 Task: Search one way flight ticket for 3 adults in first from Anchorage: Ted Stevens Anchorage International Airport to Springfield: Abraham Lincoln Capital Airport on 5-2-2023. Choice of flights is Royal air maroc. Number of bags: 11 checked bags. Price is upto 72000. Outbound departure time preference is 15:30.
Action: Mouse moved to (315, 432)
Screenshot: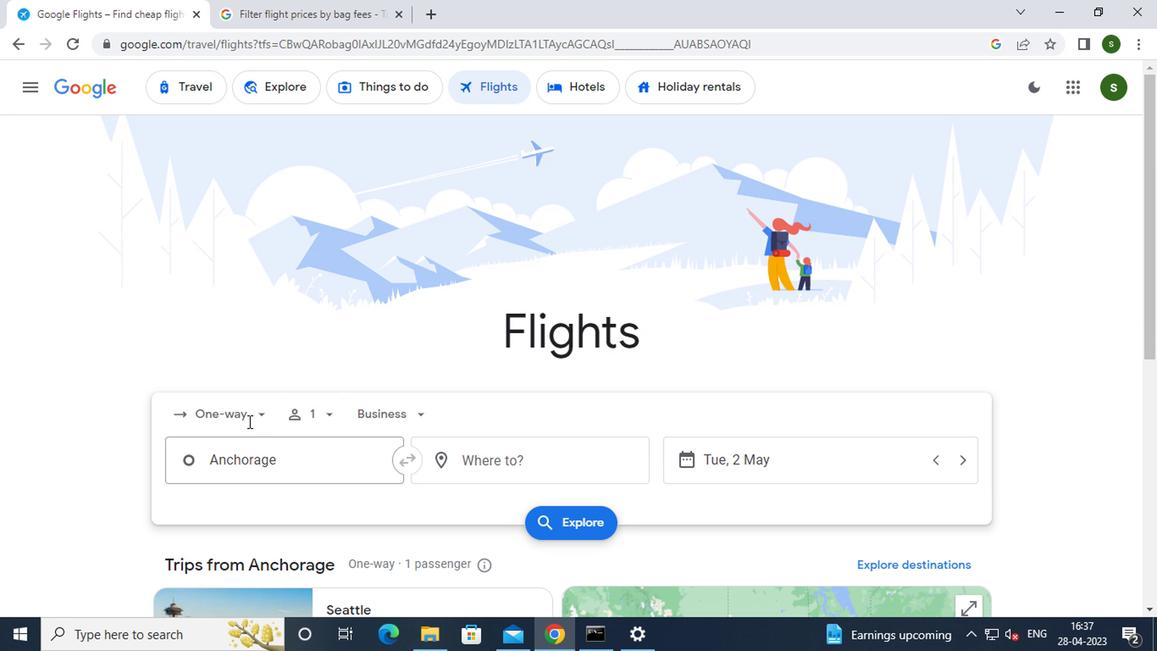 
Action: Mouse pressed left at (315, 432)
Screenshot: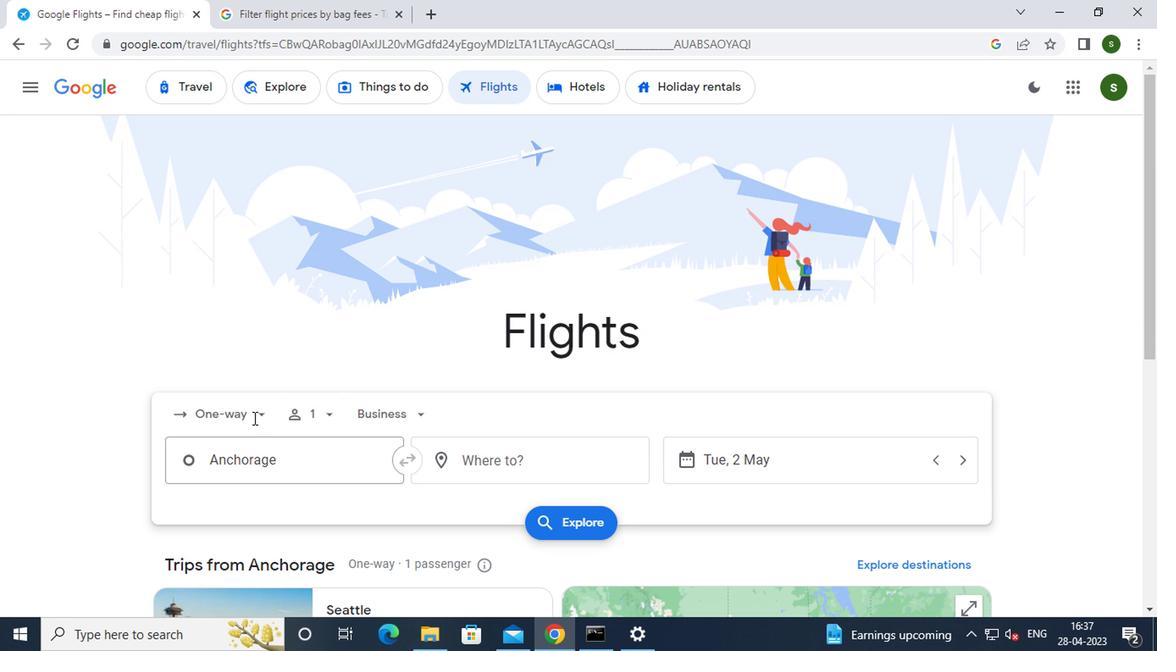 
Action: Mouse moved to (313, 485)
Screenshot: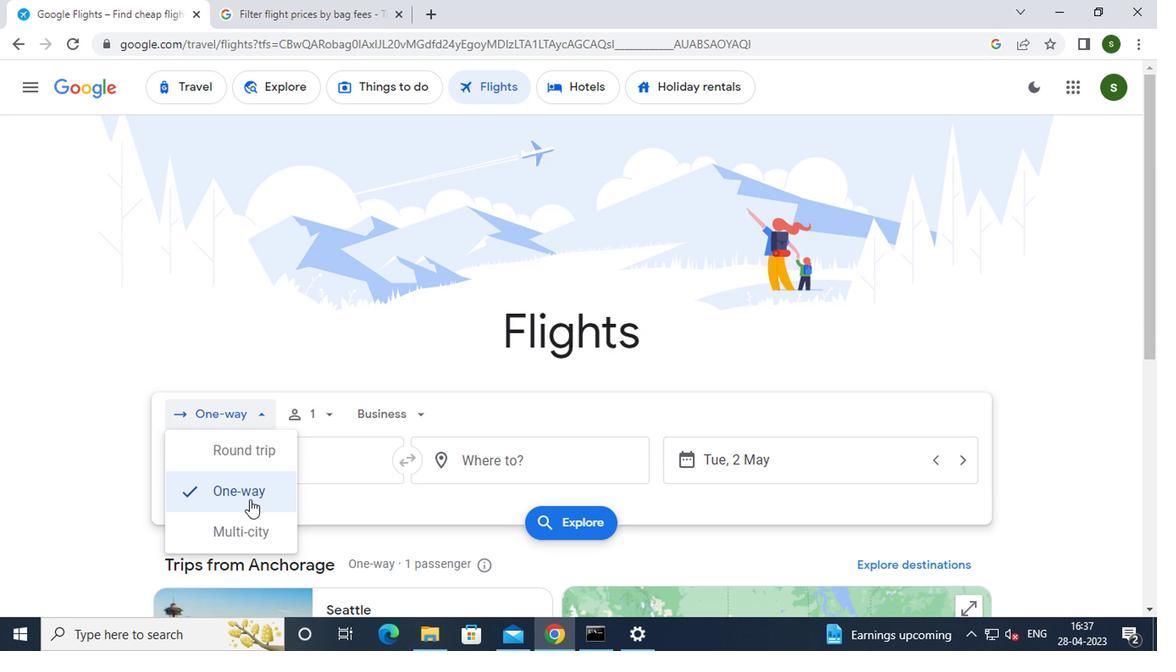 
Action: Mouse pressed left at (313, 485)
Screenshot: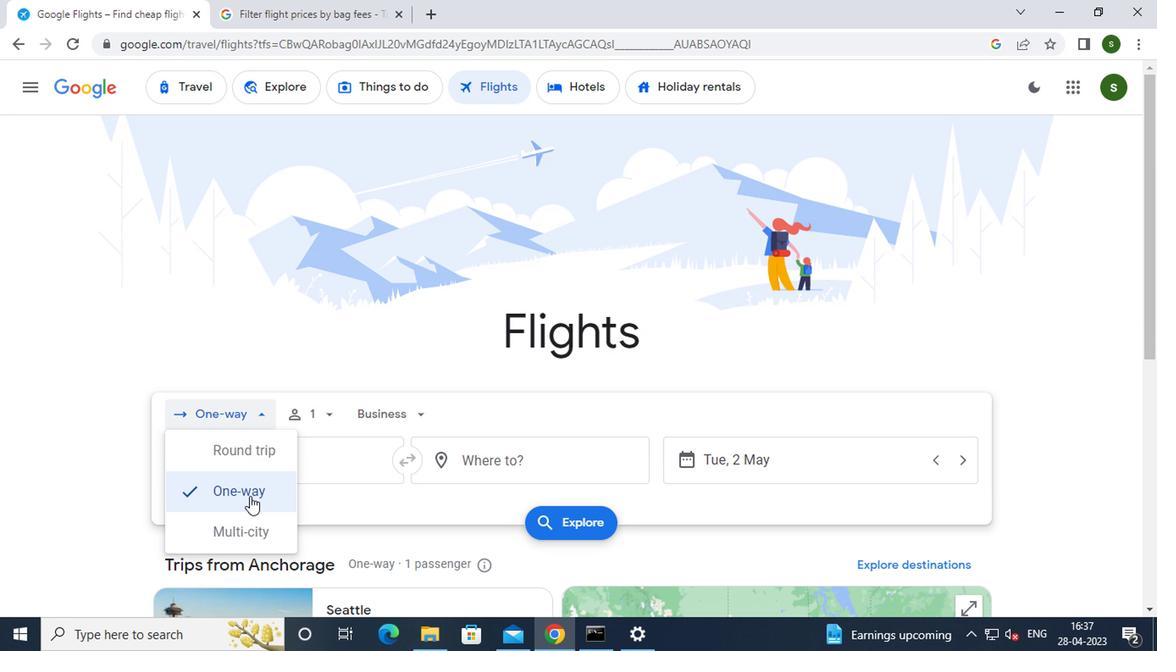 
Action: Mouse moved to (365, 431)
Screenshot: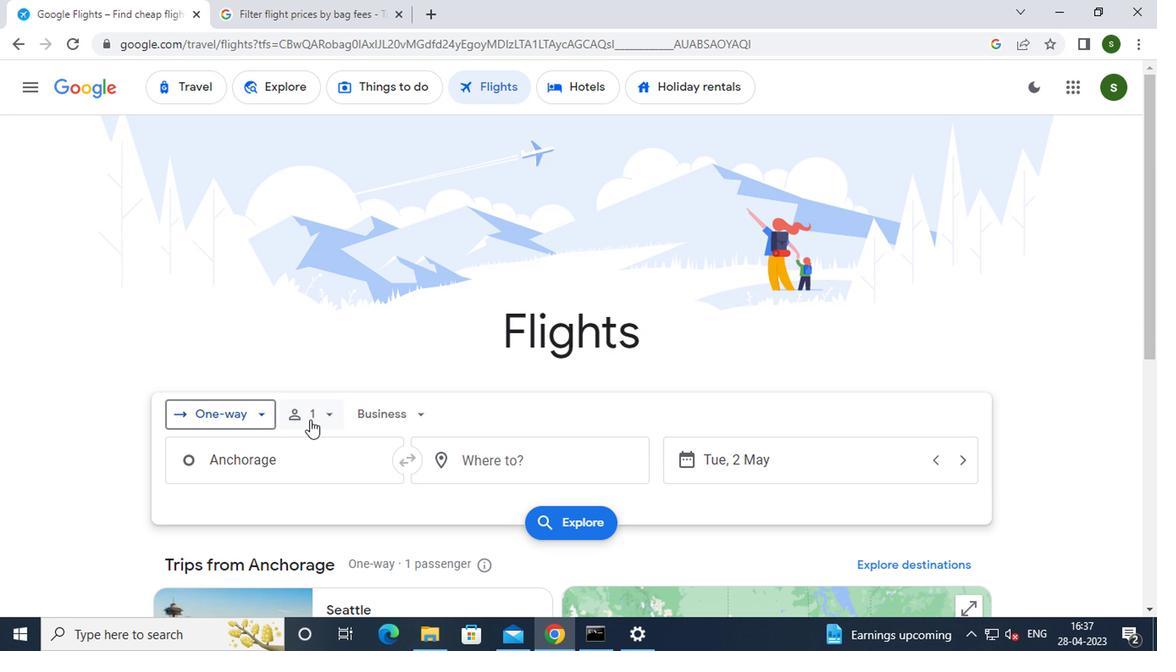 
Action: Mouse pressed left at (365, 431)
Screenshot: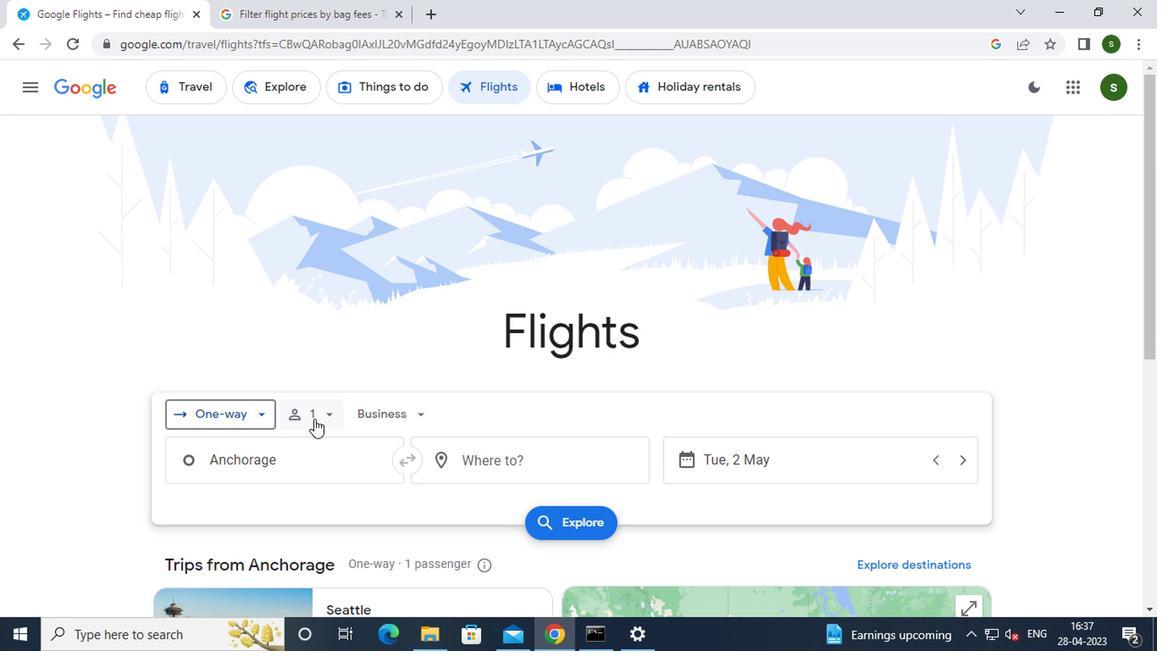 
Action: Mouse moved to (456, 456)
Screenshot: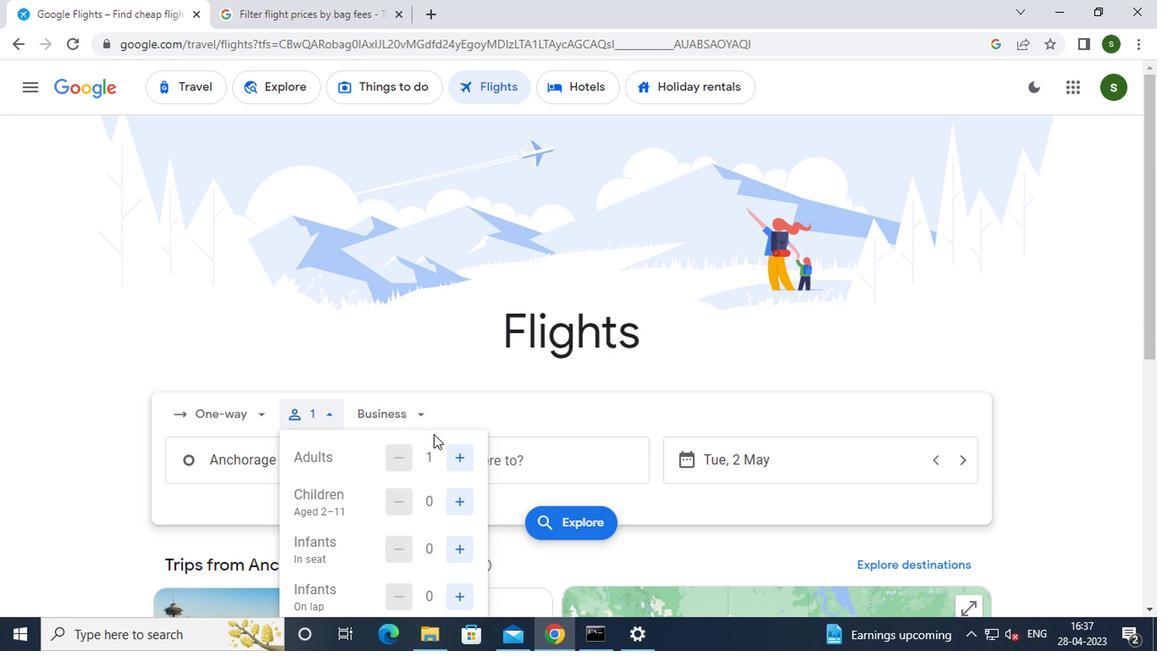 
Action: Mouse pressed left at (456, 456)
Screenshot: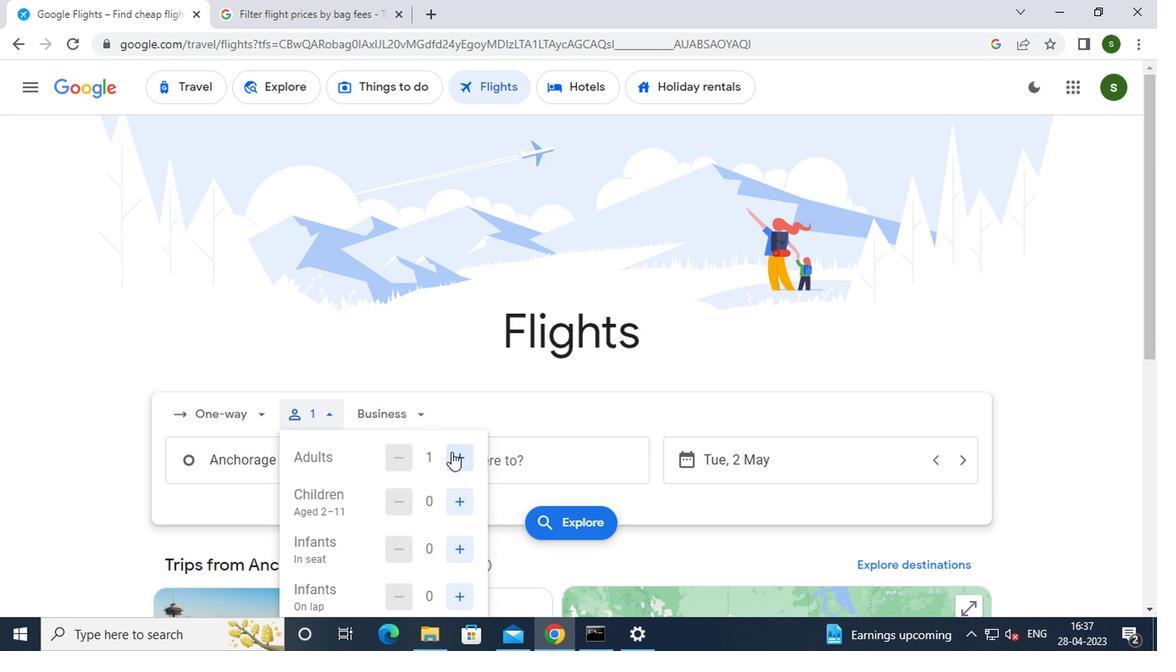 
Action: Mouse moved to (458, 455)
Screenshot: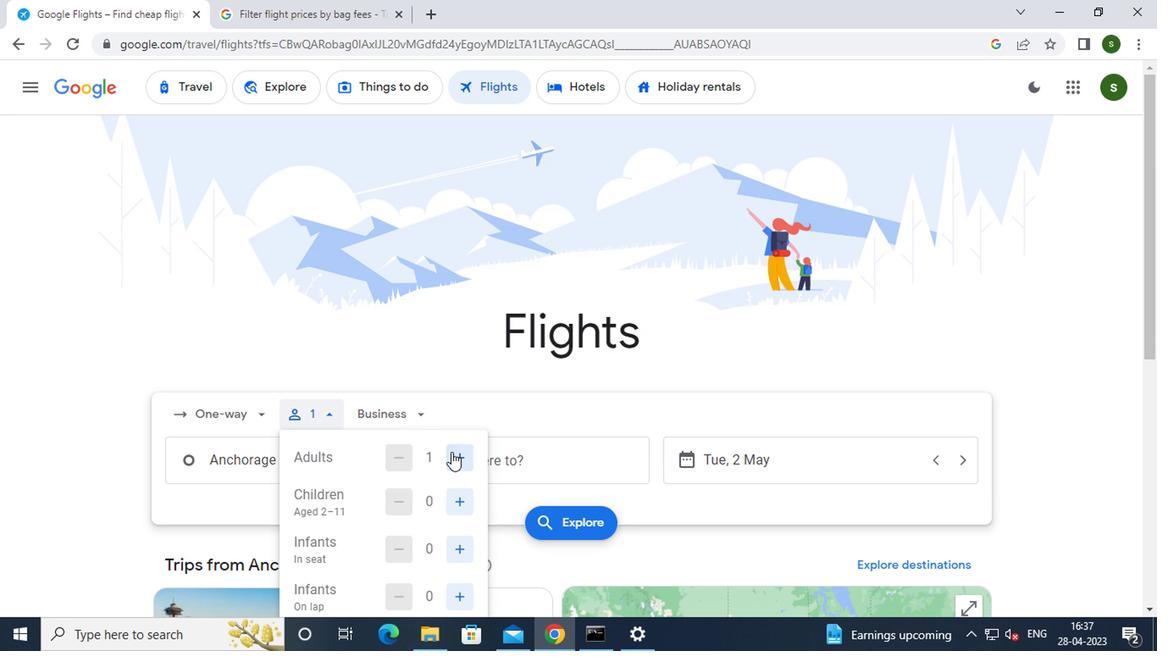 
Action: Mouse pressed left at (458, 455)
Screenshot: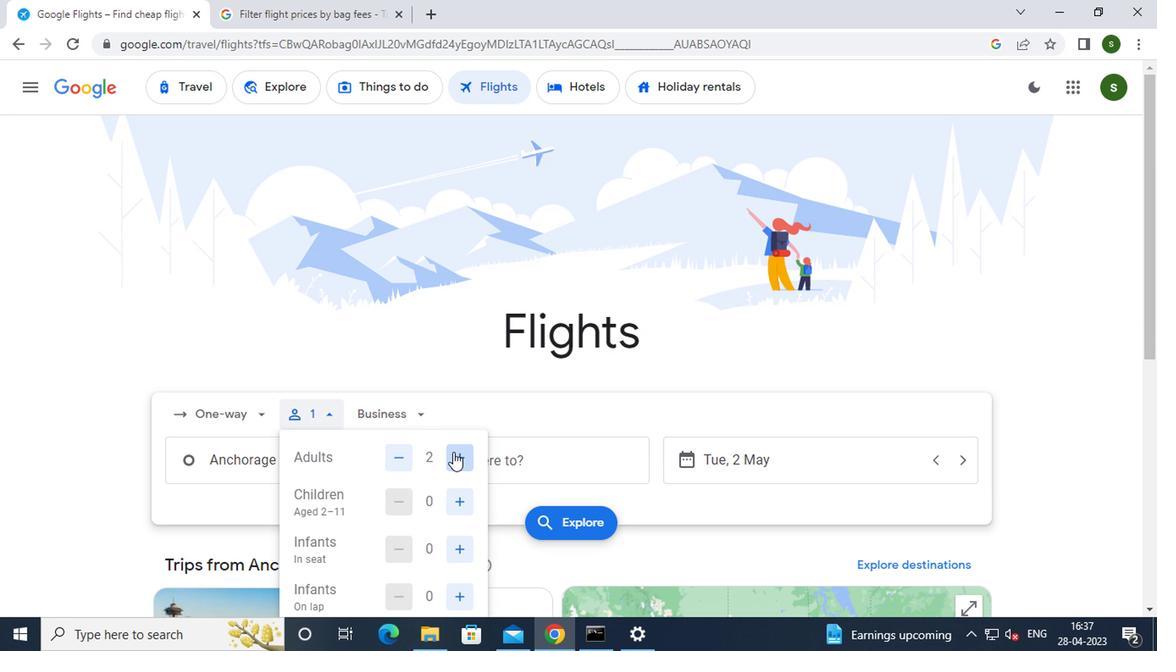 
Action: Mouse moved to (424, 426)
Screenshot: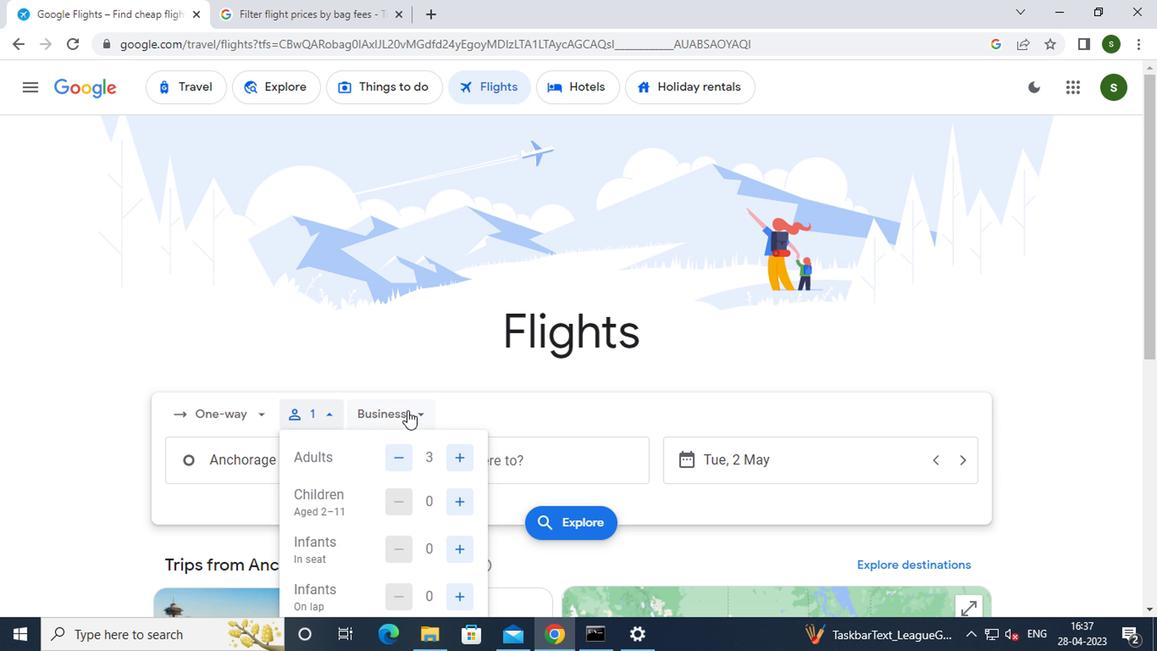 
Action: Mouse pressed left at (424, 426)
Screenshot: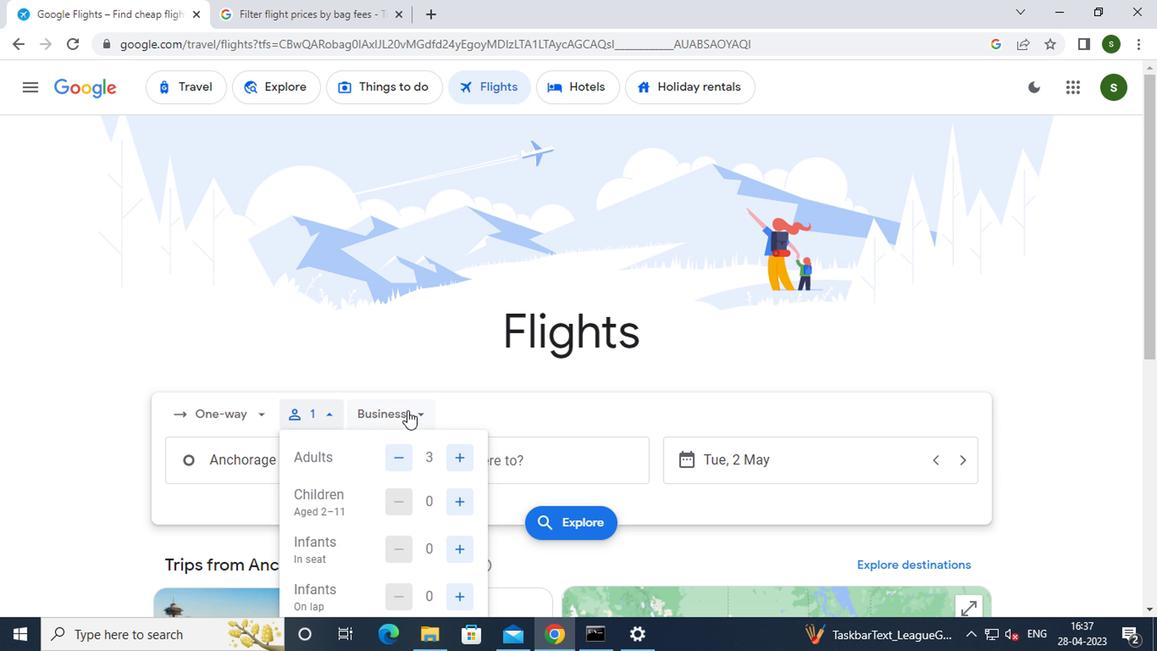 
Action: Mouse moved to (430, 534)
Screenshot: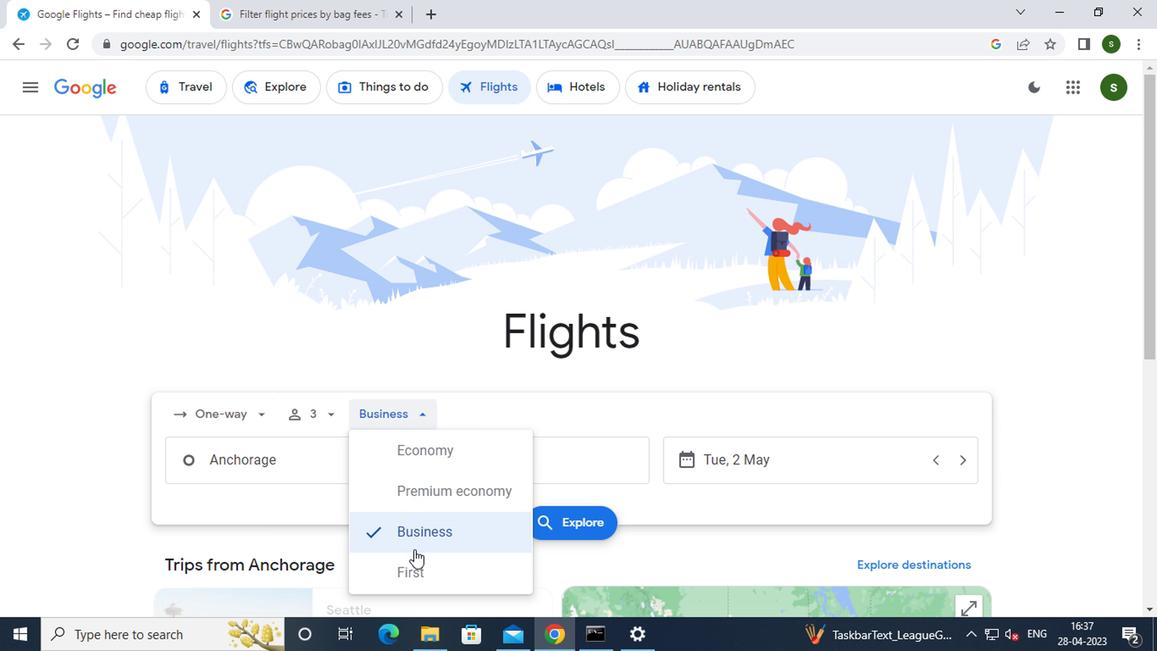 
Action: Mouse pressed left at (430, 534)
Screenshot: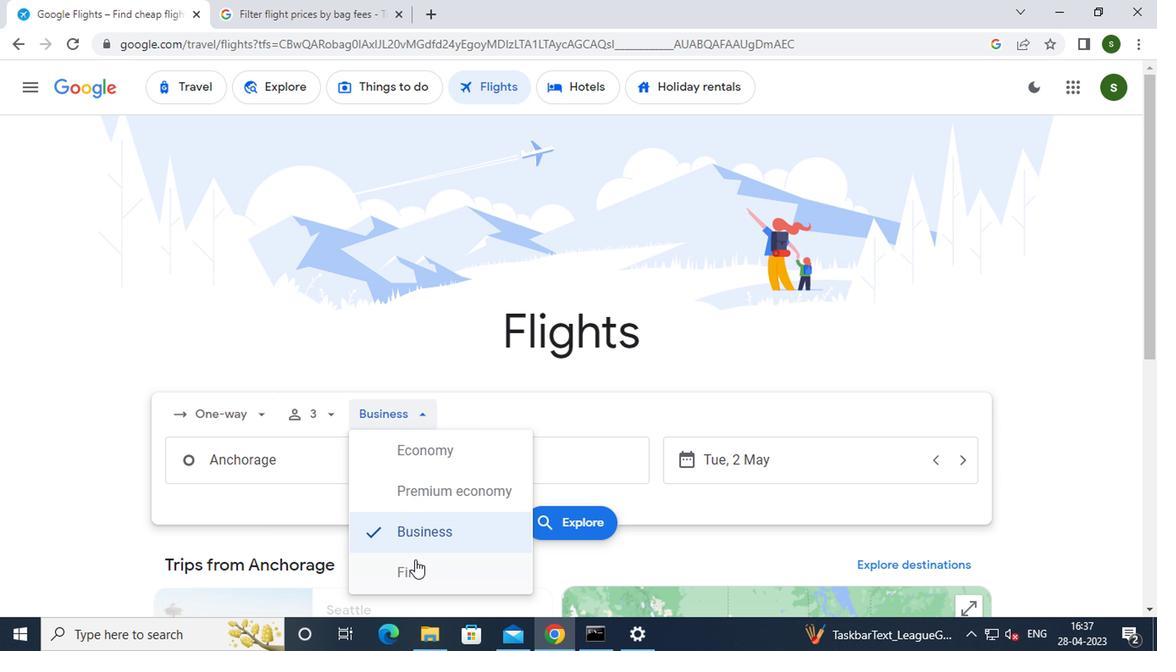 
Action: Mouse moved to (379, 470)
Screenshot: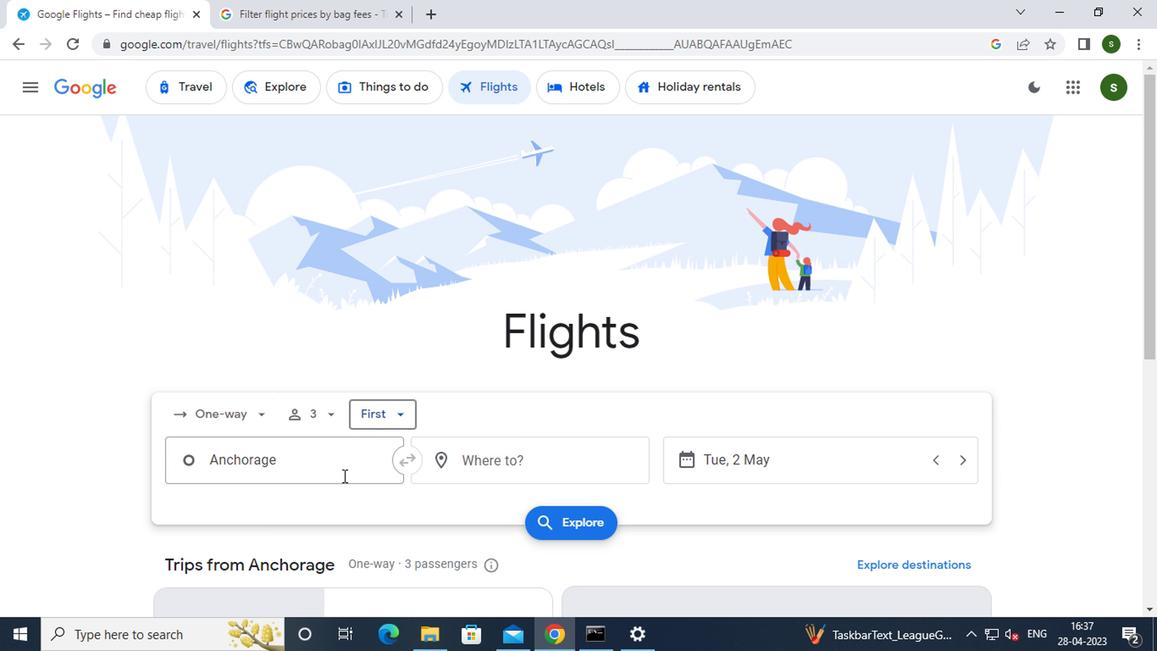 
Action: Mouse pressed left at (379, 470)
Screenshot: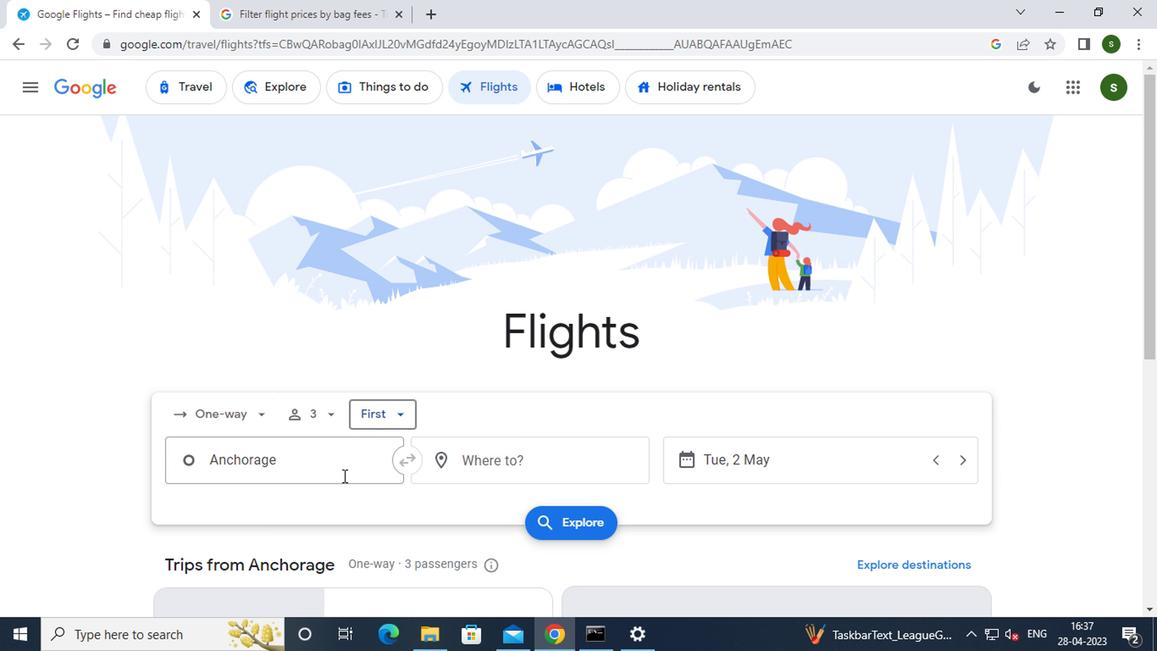 
Action: Mouse moved to (379, 468)
Screenshot: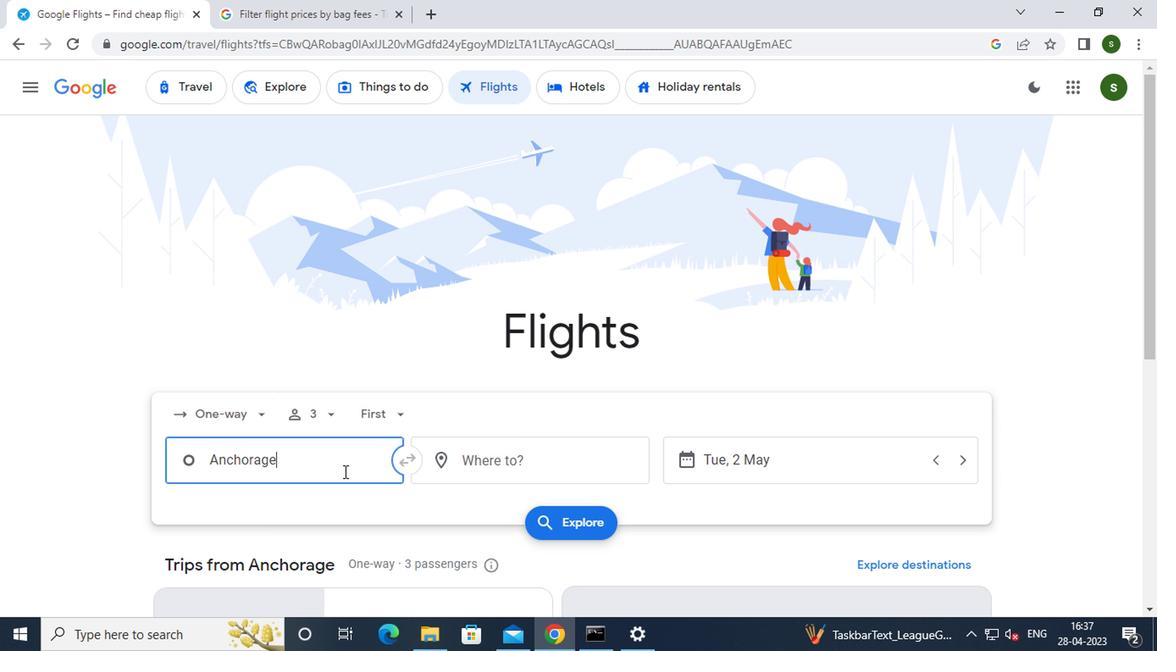 
Action: Key pressed a<Key.caps_lock>nchorage<Key.enter>
Screenshot: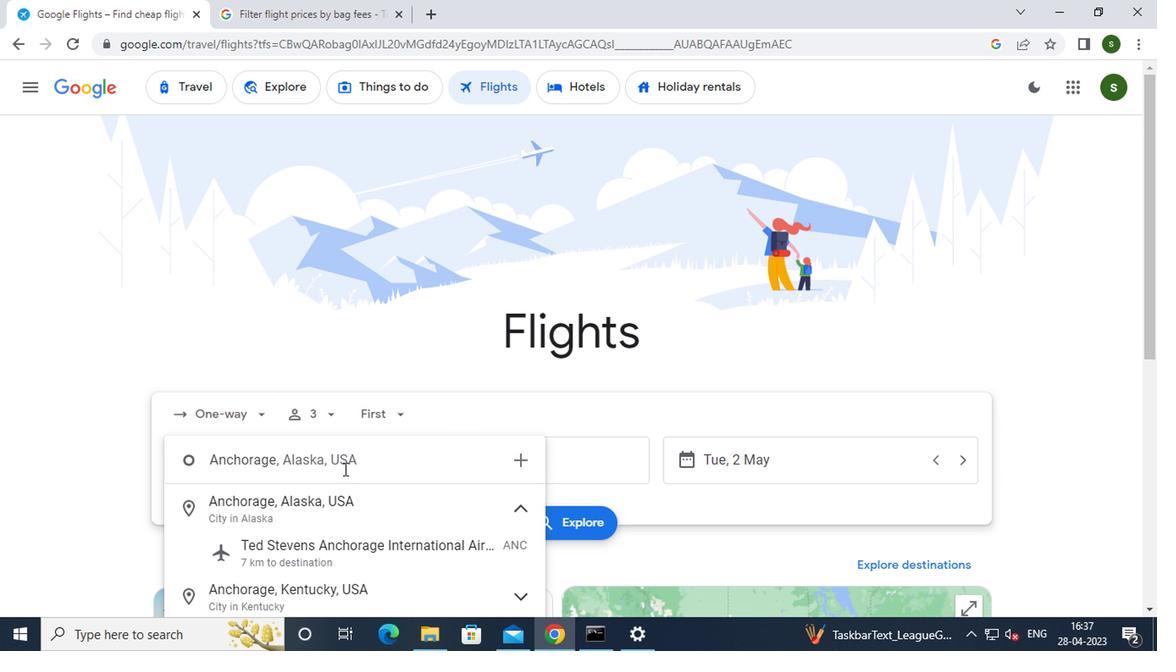 
Action: Mouse moved to (379, 467)
Screenshot: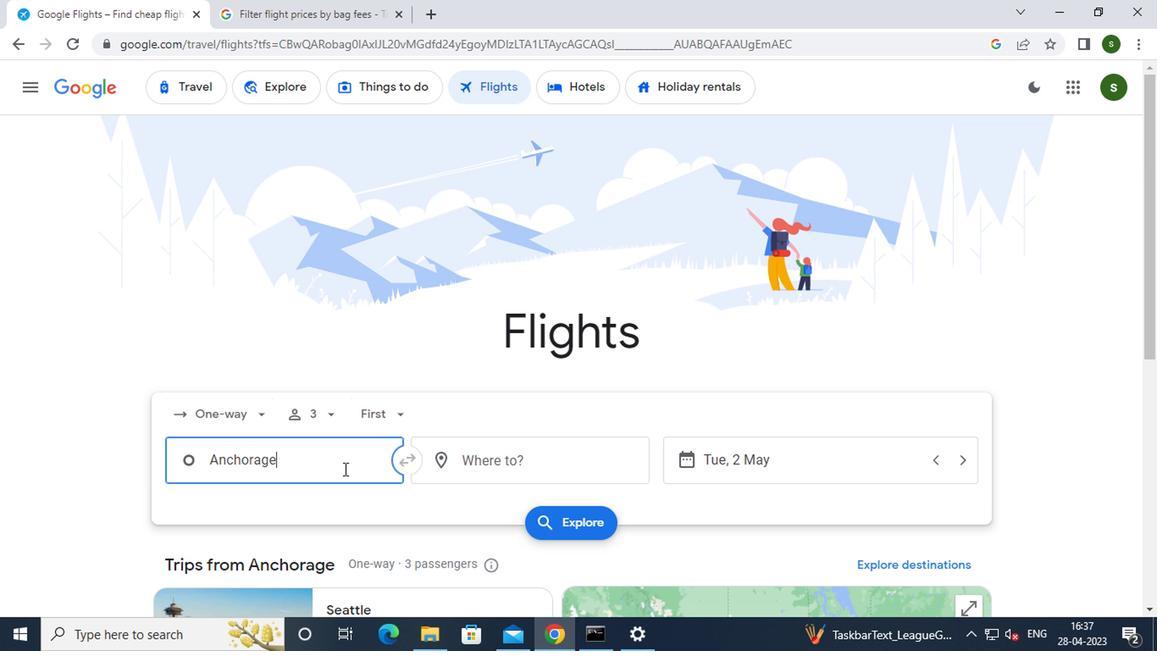 
Action: Mouse pressed left at (379, 467)
Screenshot: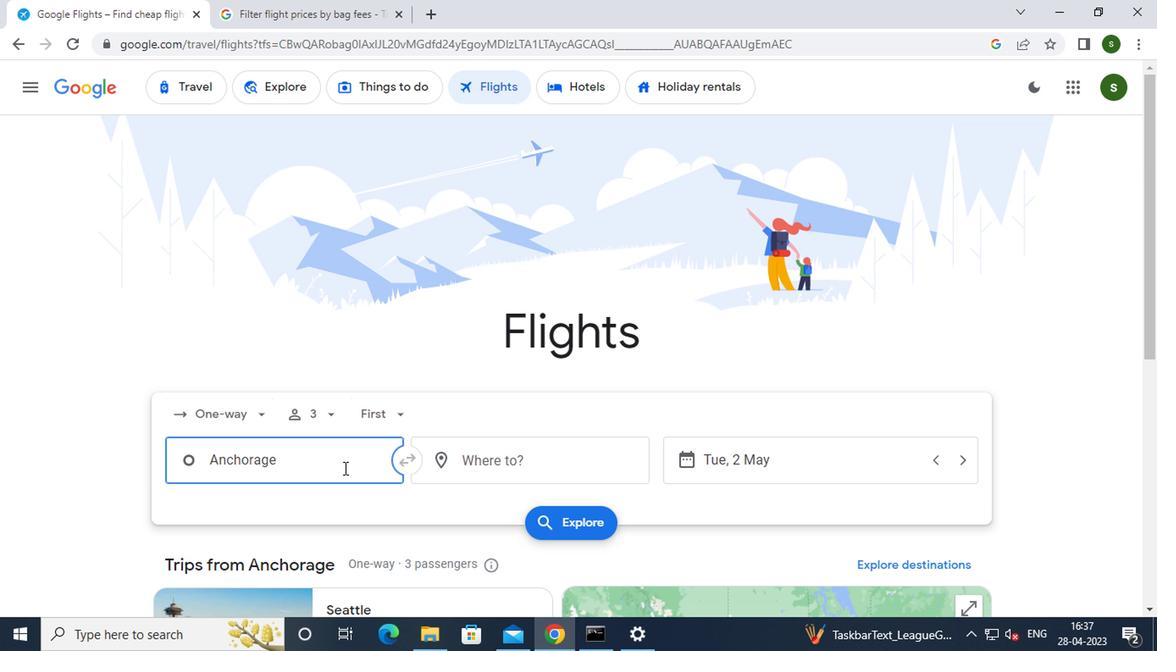 
Action: Mouse moved to (377, 526)
Screenshot: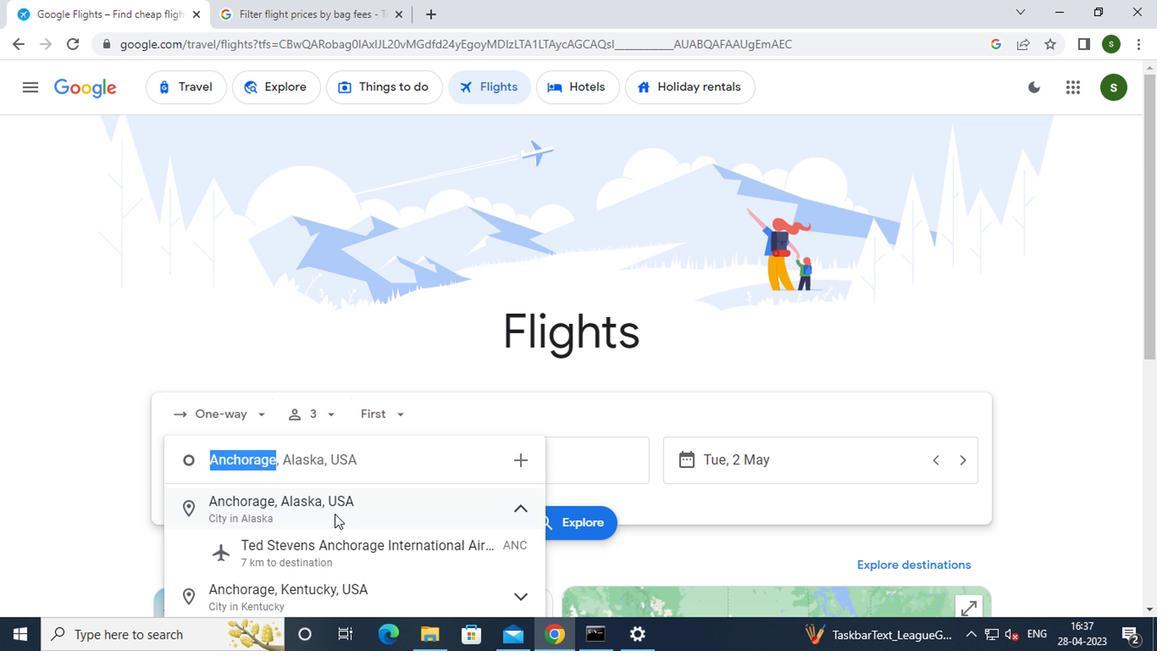 
Action: Mouse pressed left at (377, 526)
Screenshot: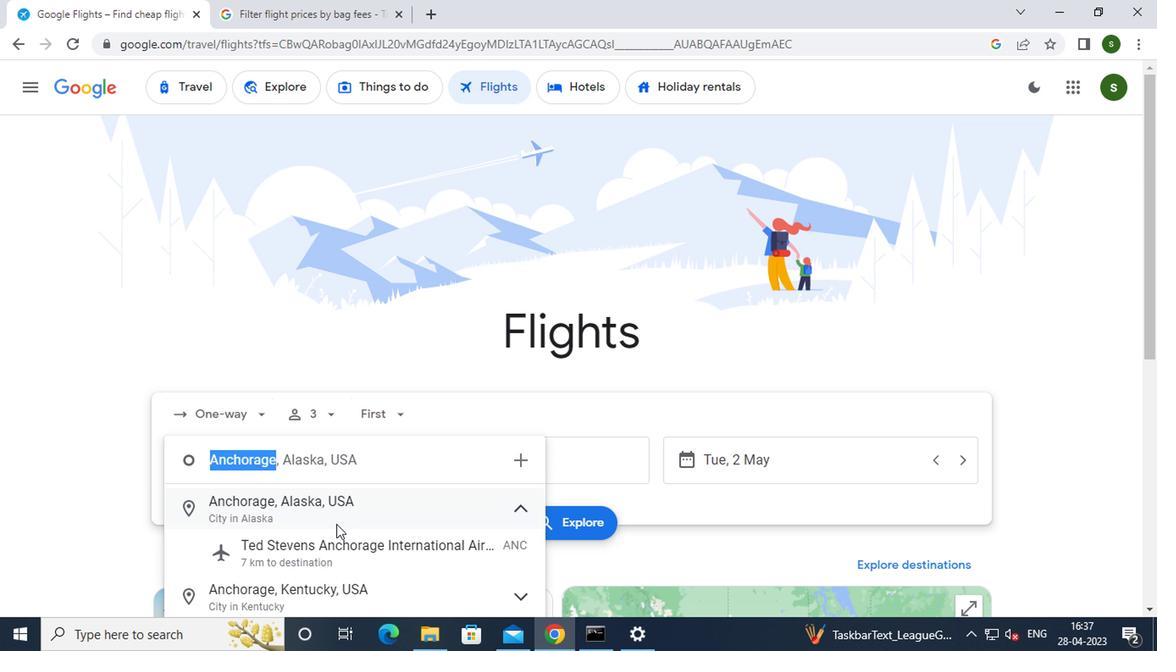 
Action: Mouse moved to (507, 464)
Screenshot: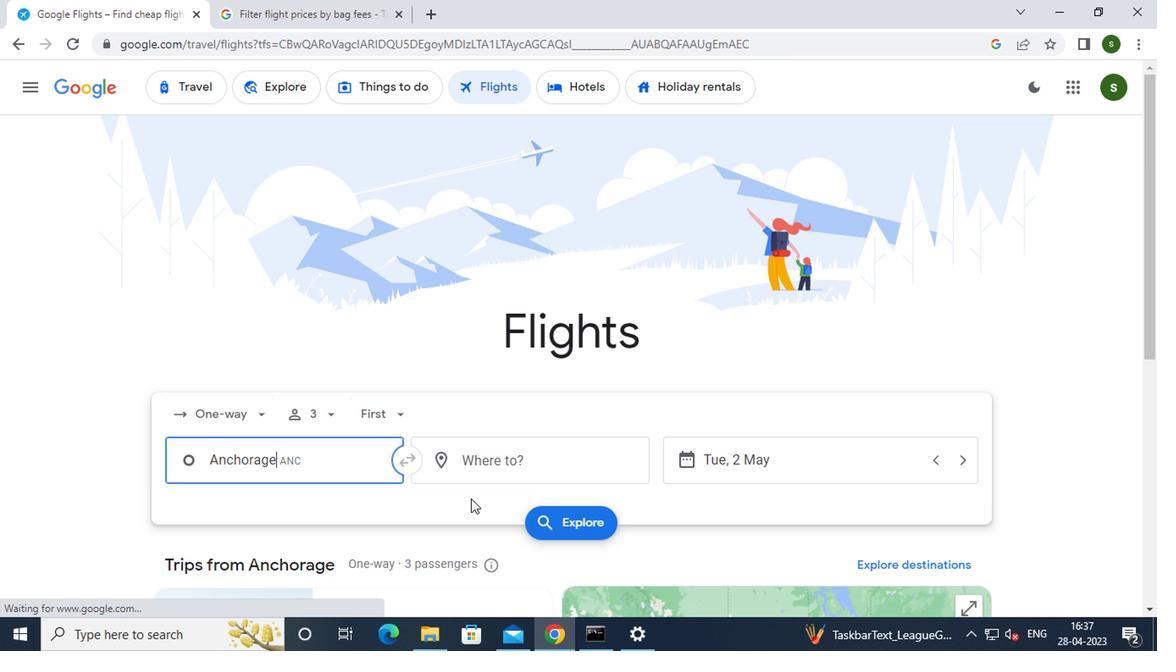 
Action: Mouse pressed left at (507, 464)
Screenshot: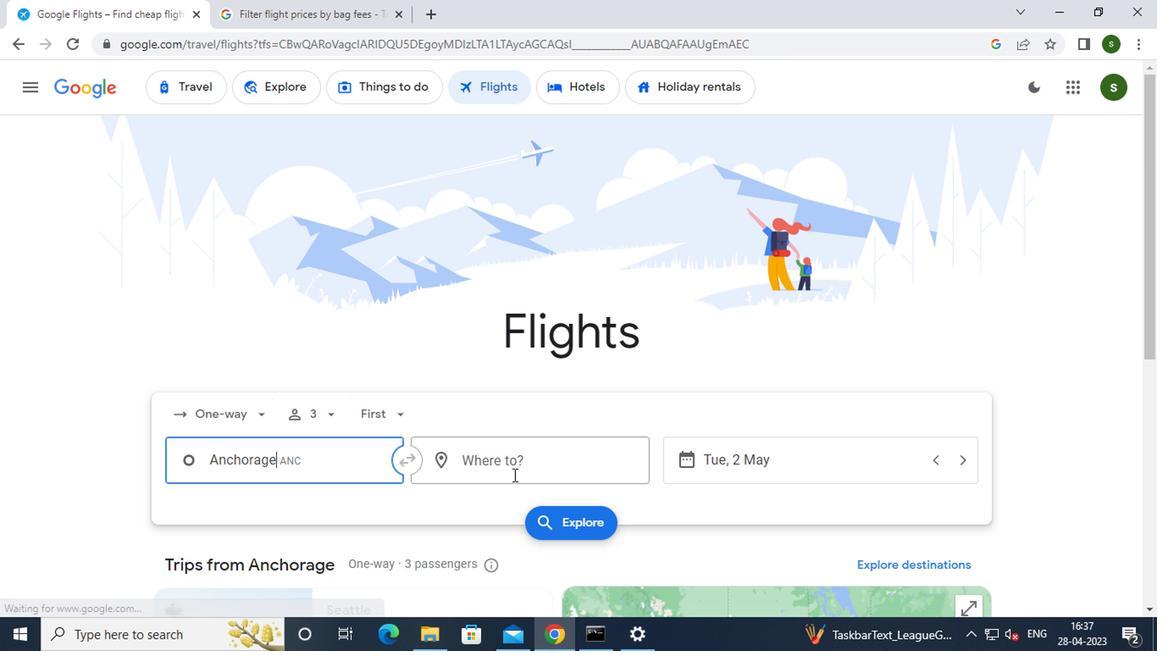 
Action: Key pressed <Key.caps_lock>s<Key.caps_lock>pringfield
Screenshot: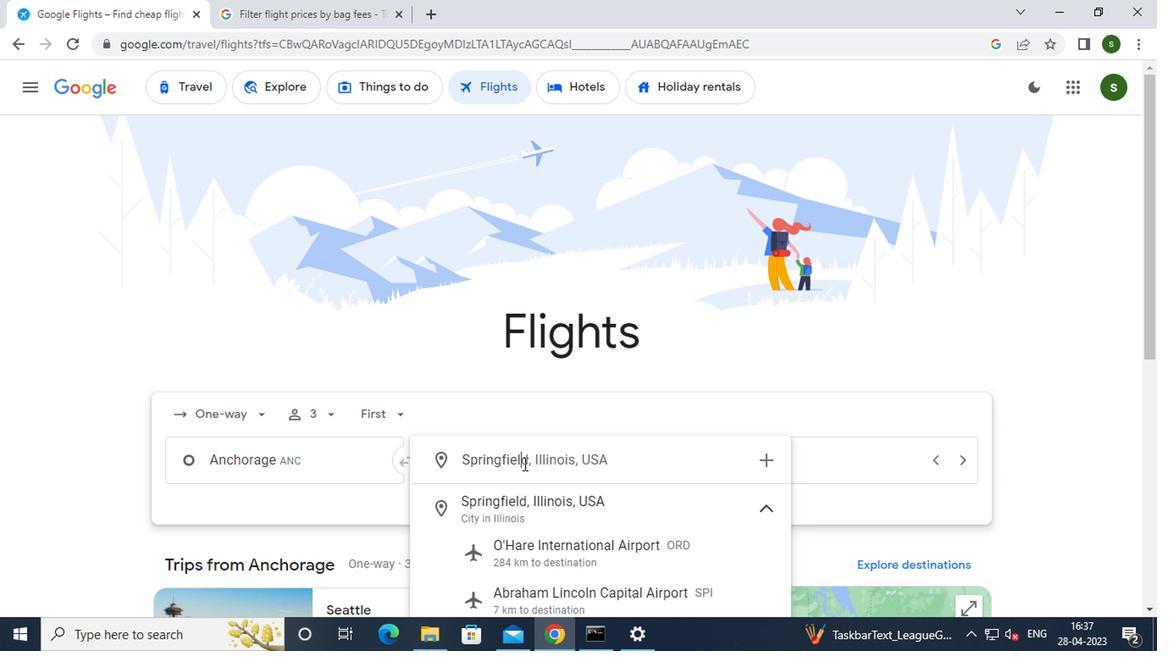 
Action: Mouse moved to (531, 555)
Screenshot: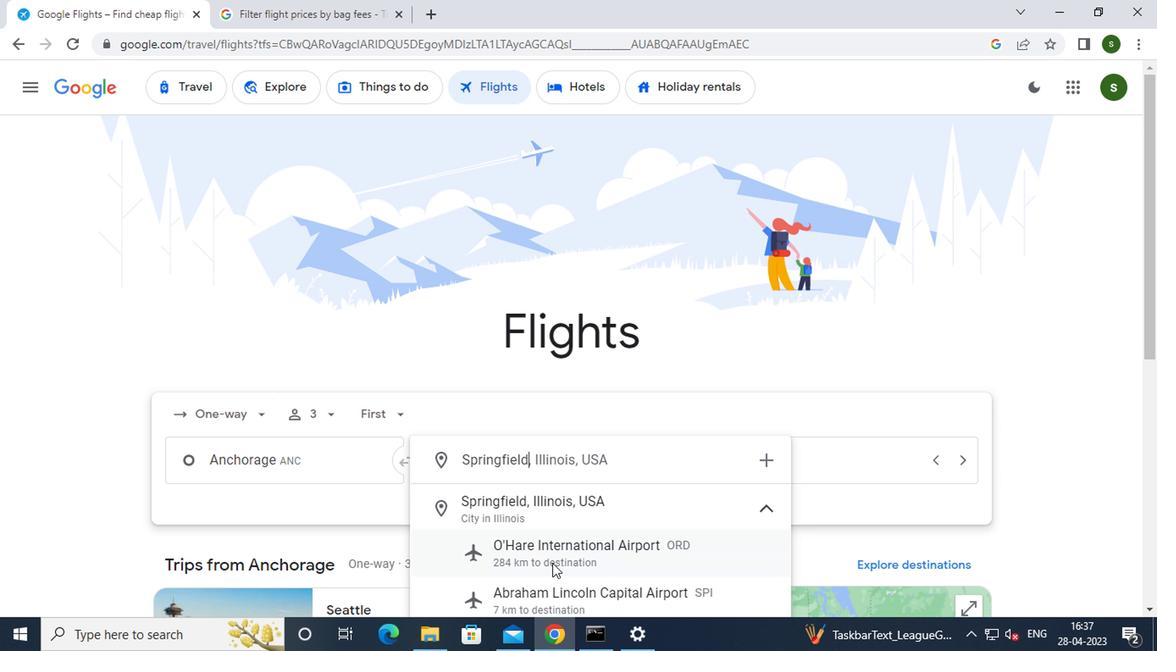 
Action: Mouse pressed left at (531, 555)
Screenshot: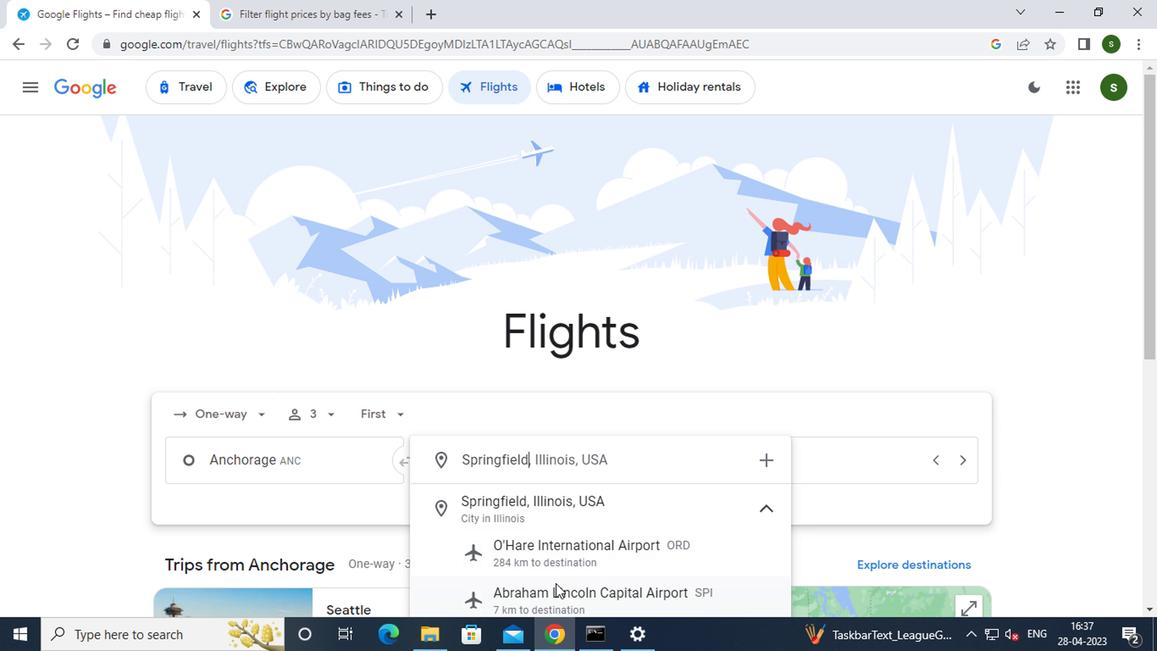 
Action: Mouse moved to (704, 456)
Screenshot: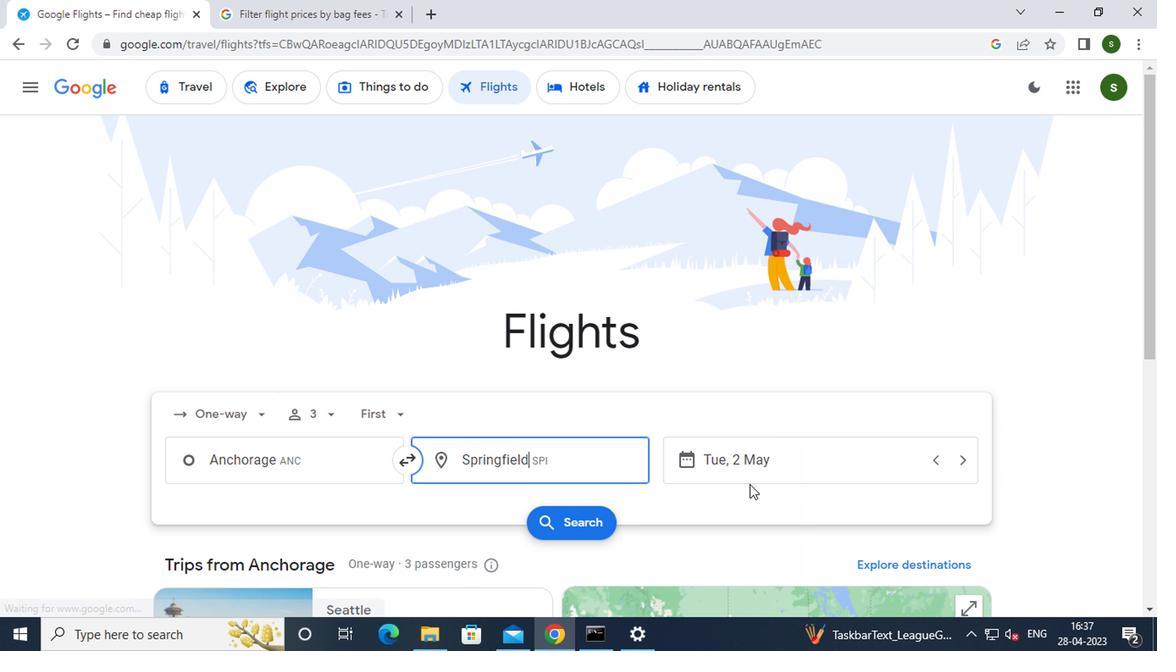 
Action: Mouse pressed left at (704, 456)
Screenshot: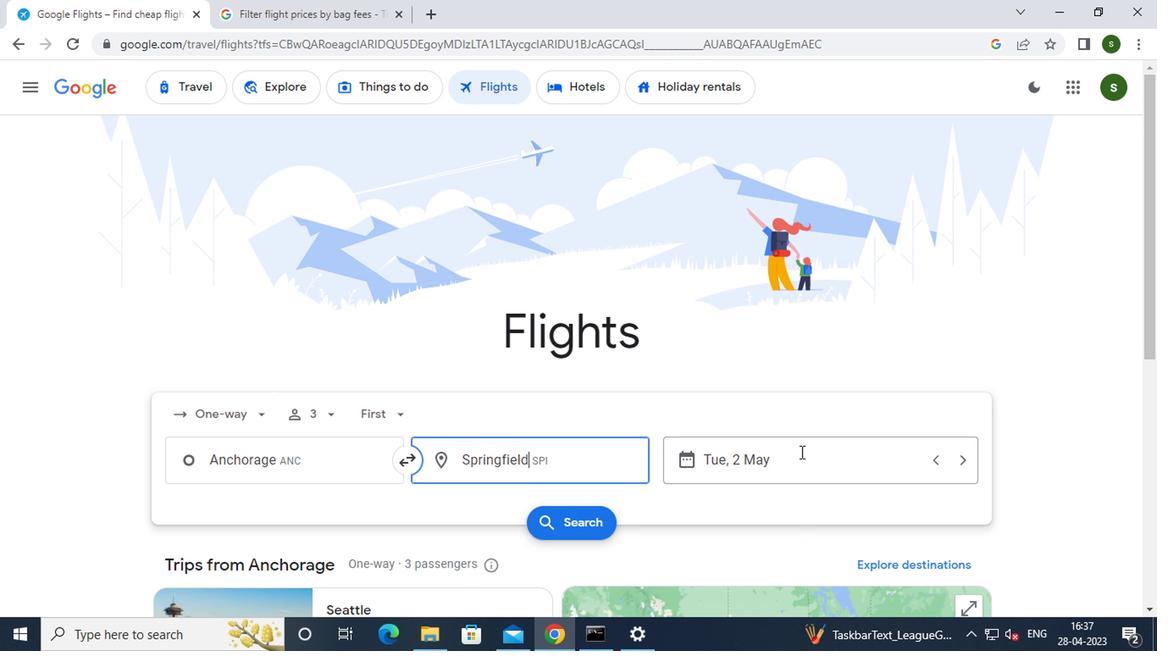 
Action: Mouse moved to (697, 356)
Screenshot: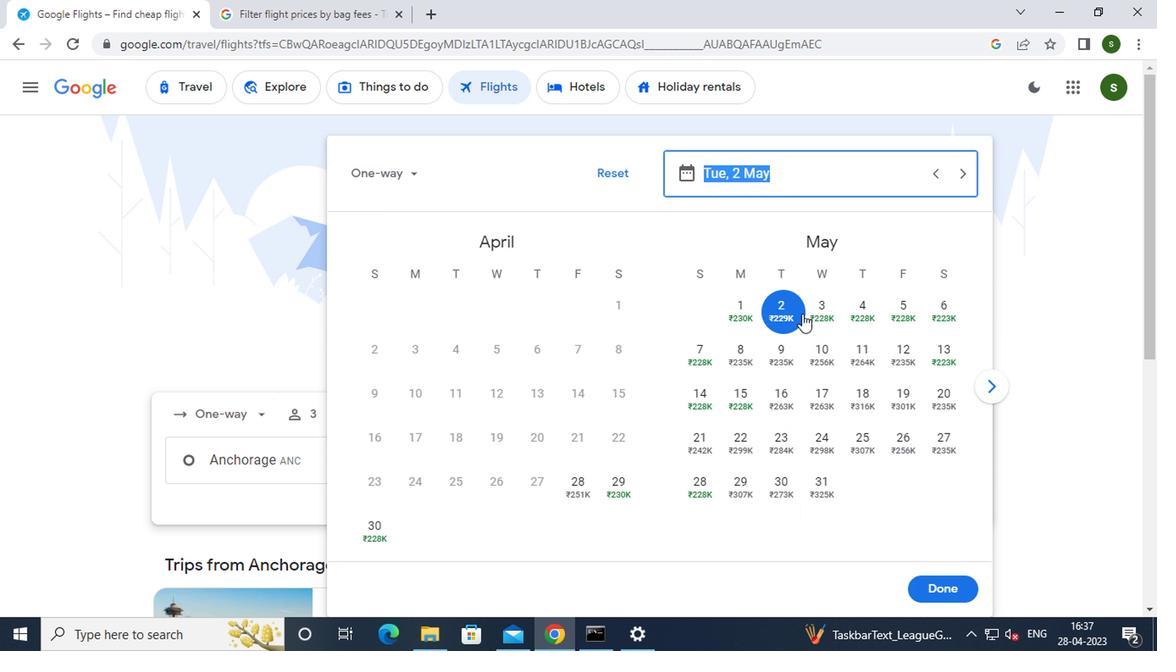 
Action: Mouse pressed left at (697, 356)
Screenshot: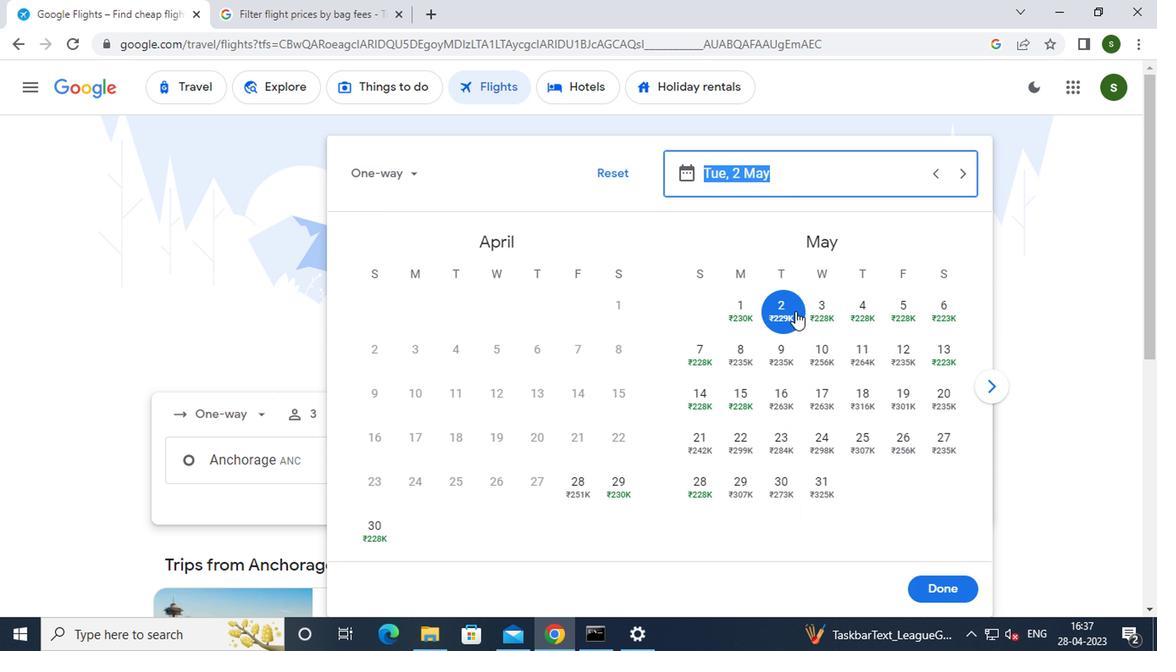 
Action: Mouse moved to (812, 558)
Screenshot: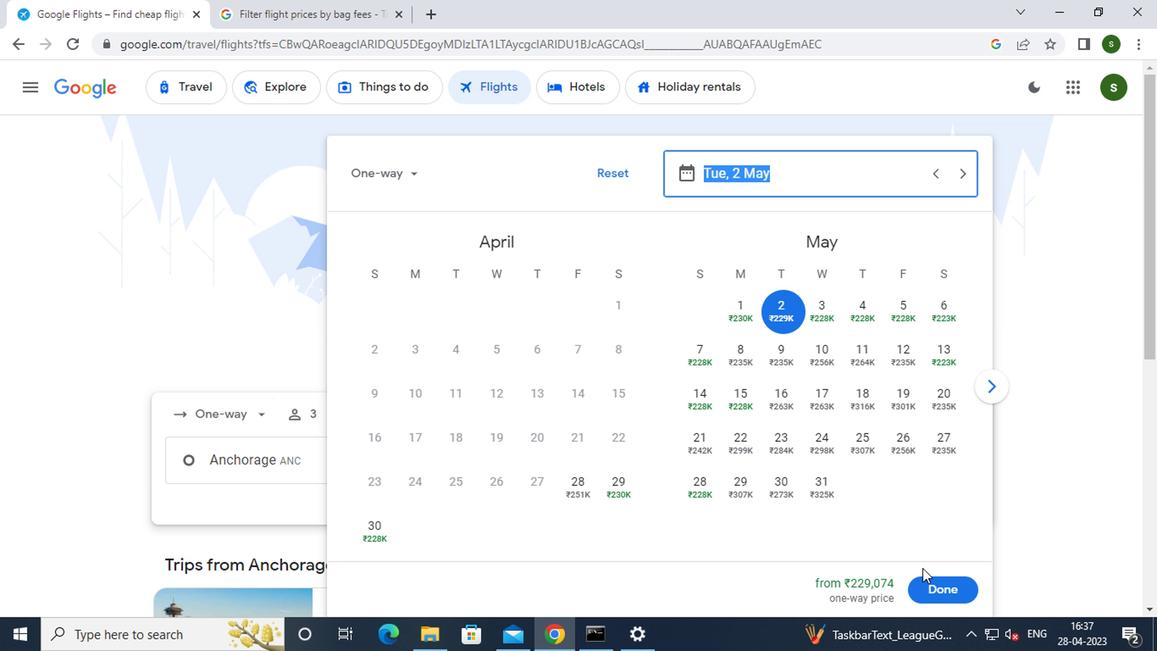 
Action: Mouse pressed left at (812, 558)
Screenshot: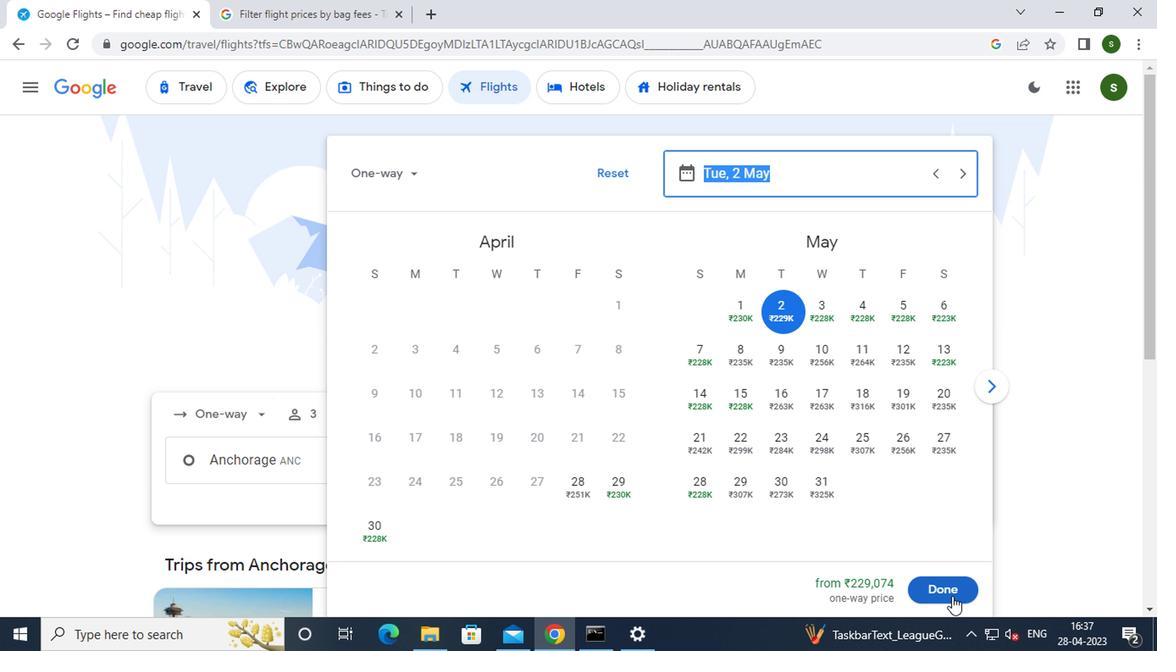 
Action: Mouse moved to (548, 511)
Screenshot: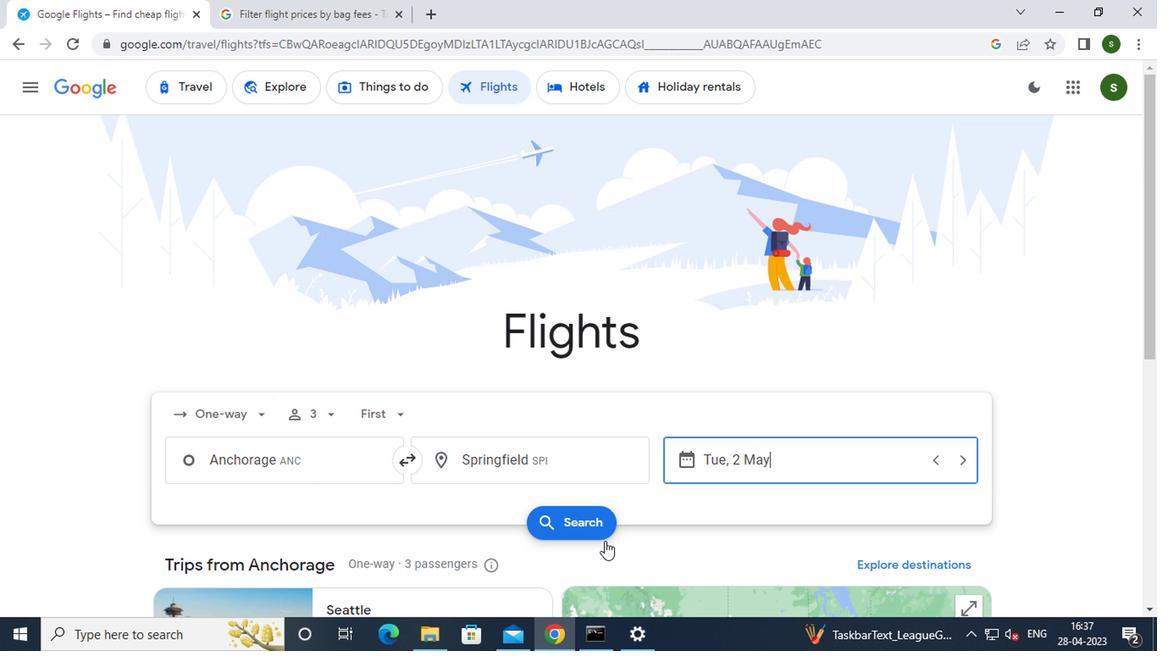 
Action: Mouse pressed left at (548, 511)
Screenshot: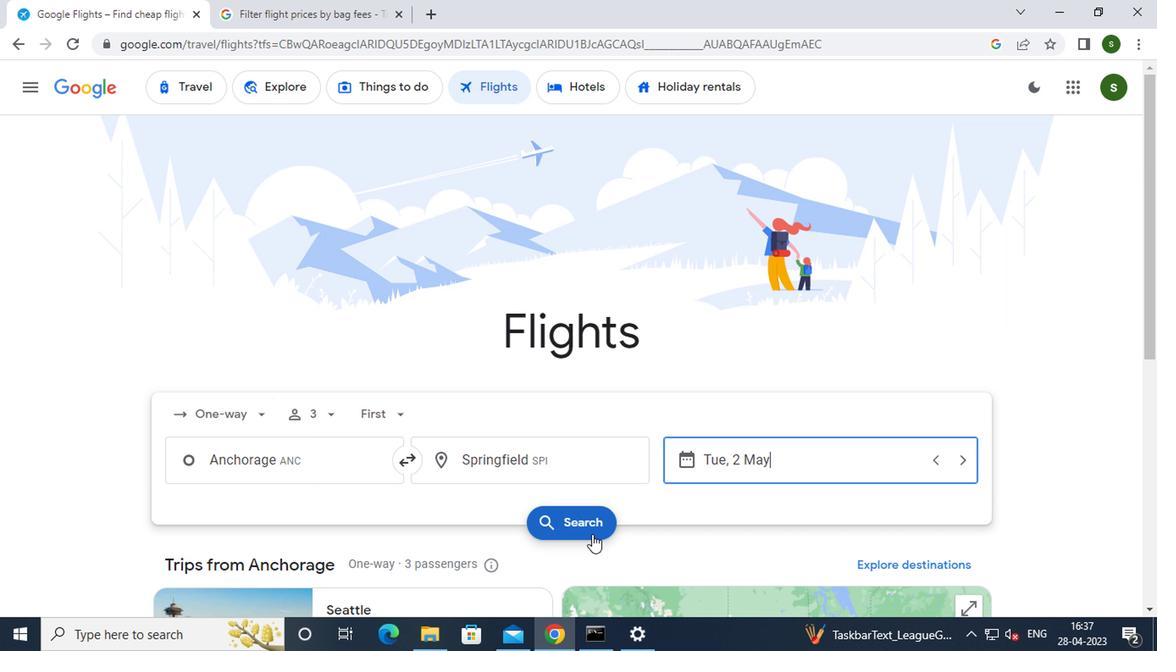 
Action: Mouse moved to (264, 302)
Screenshot: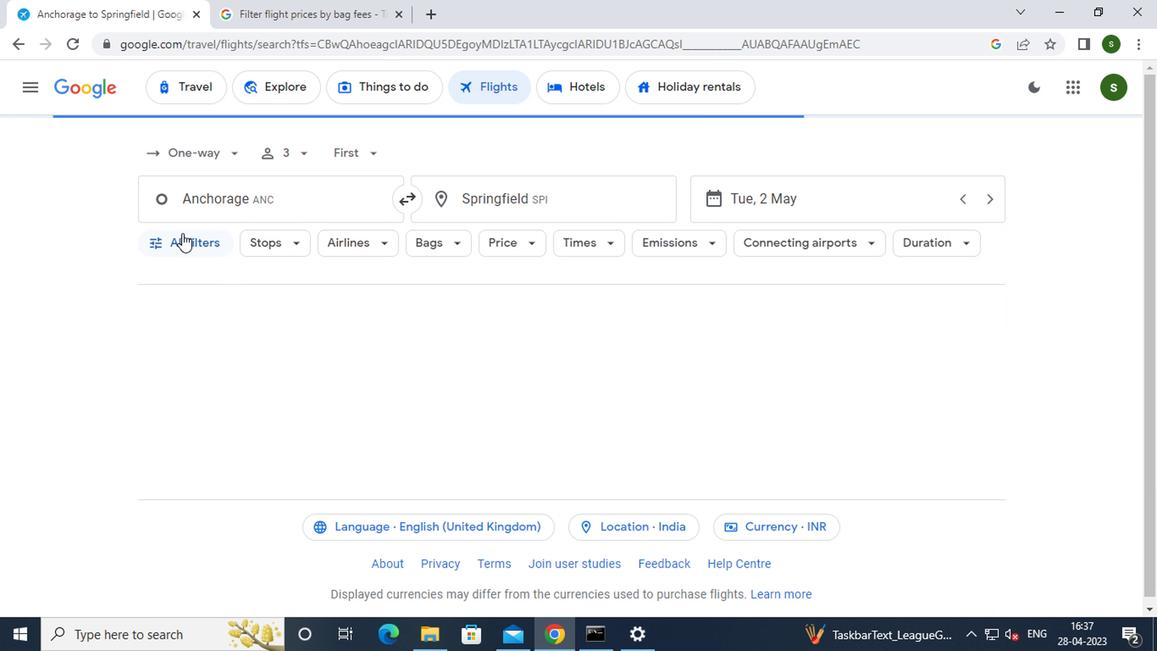
Action: Mouse pressed left at (264, 302)
Screenshot: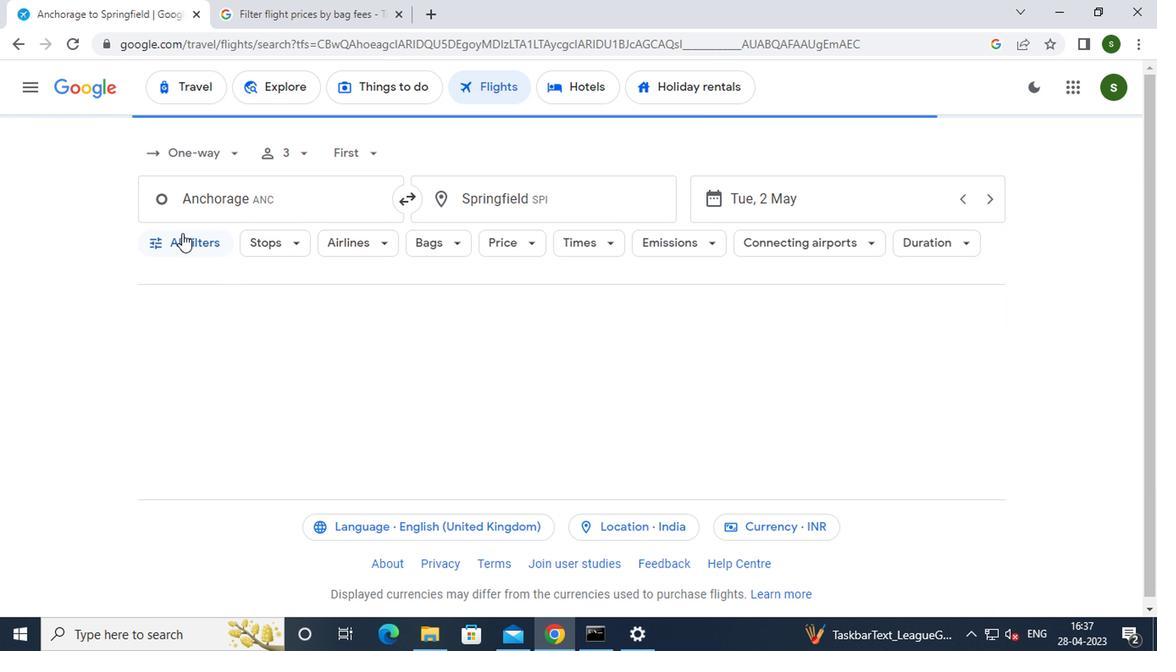 
Action: Mouse moved to (347, 400)
Screenshot: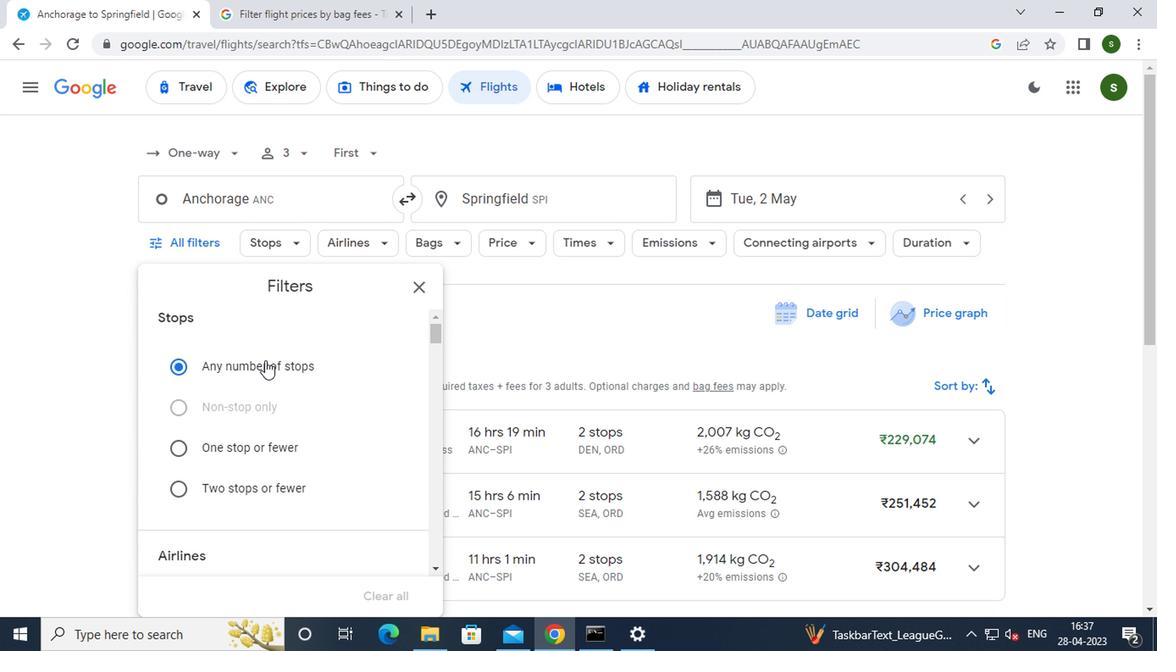 
Action: Mouse scrolled (347, 400) with delta (0, 0)
Screenshot: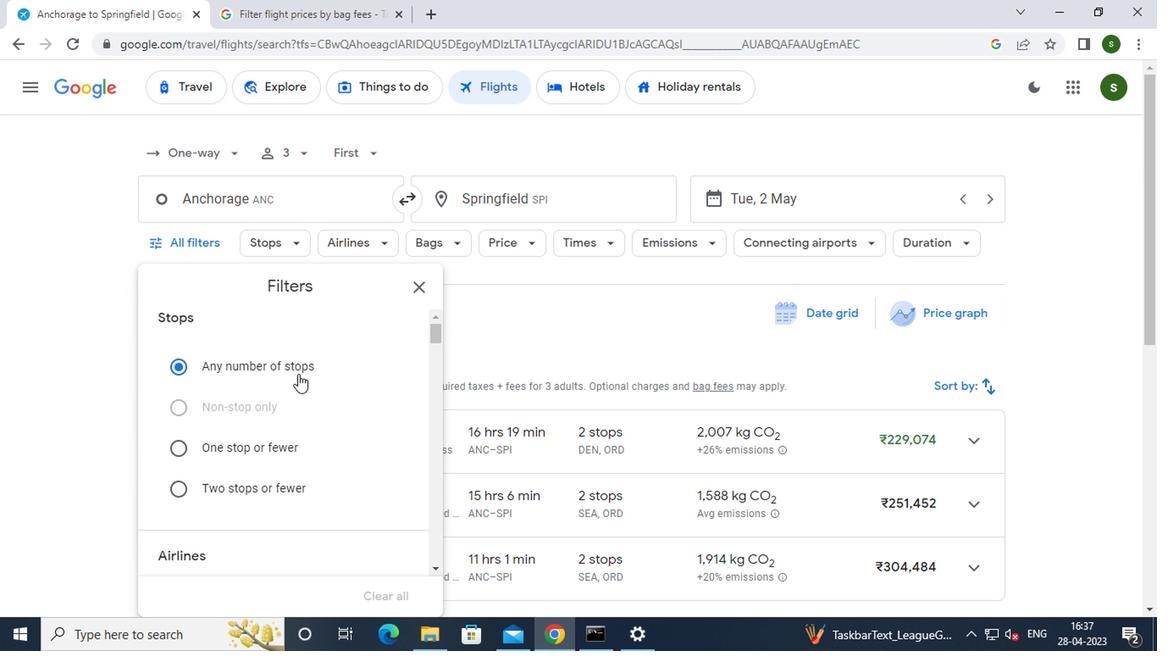 
Action: Mouse moved to (347, 400)
Screenshot: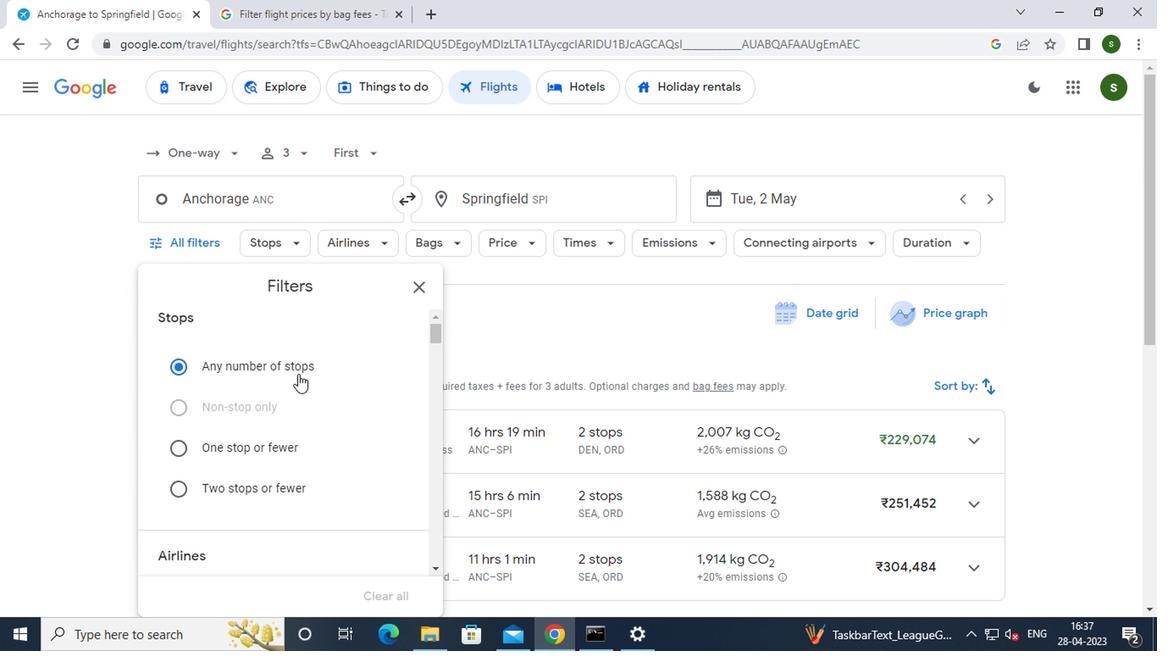 
Action: Mouse scrolled (347, 400) with delta (0, 0)
Screenshot: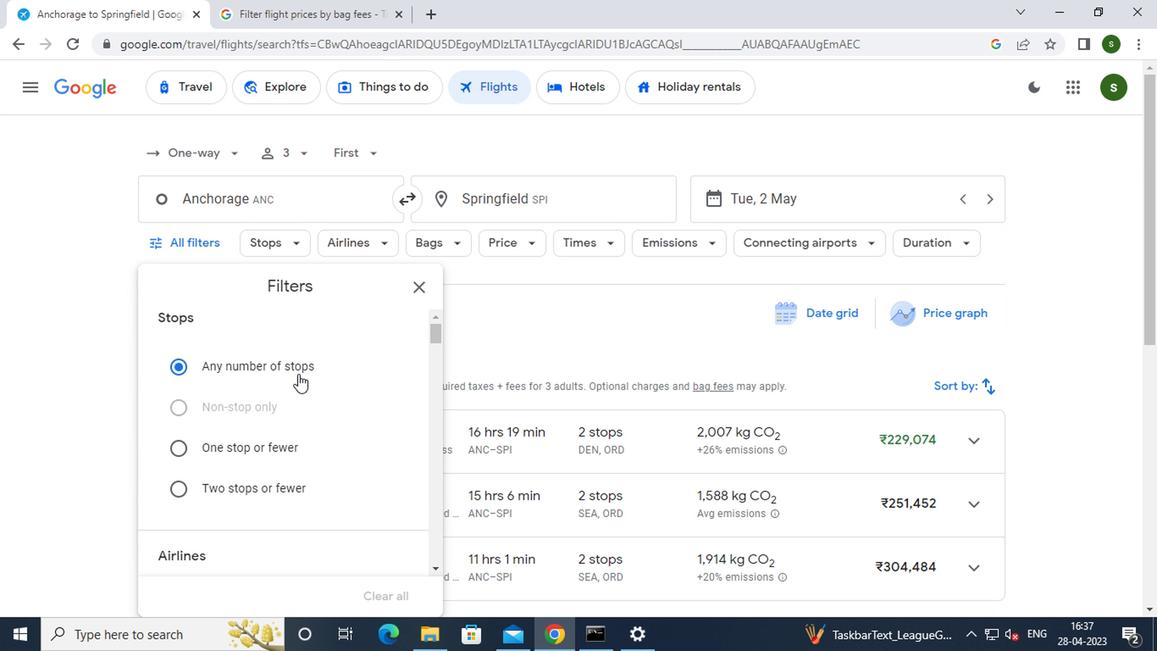 
Action: Mouse moved to (417, 444)
Screenshot: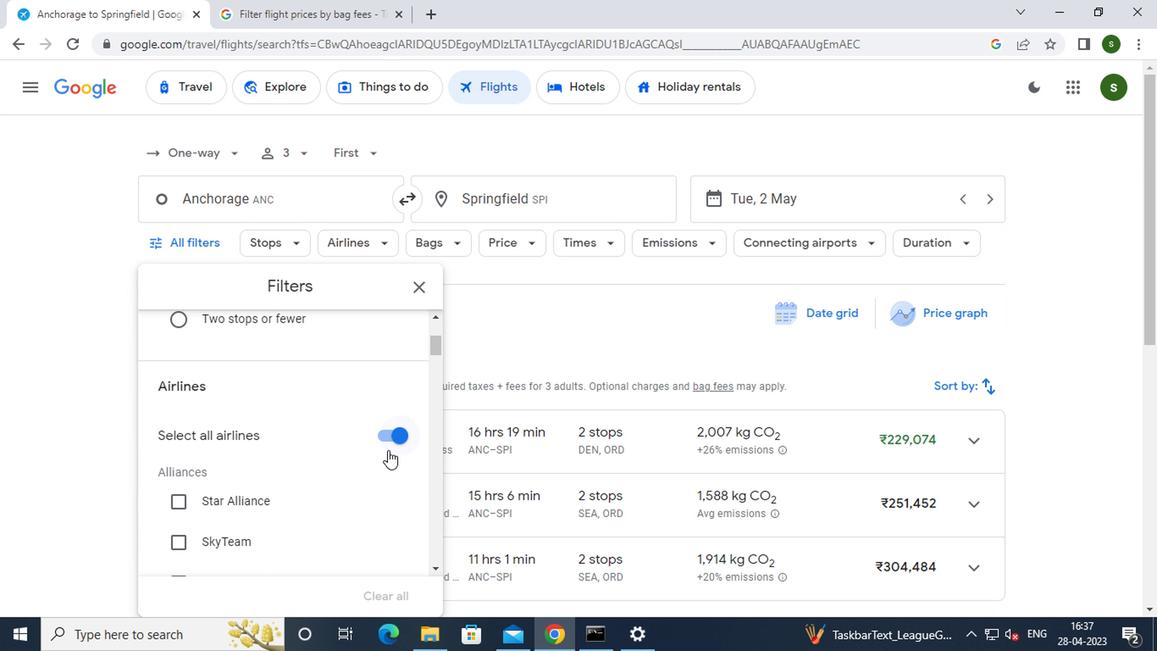 
Action: Mouse pressed left at (417, 444)
Screenshot: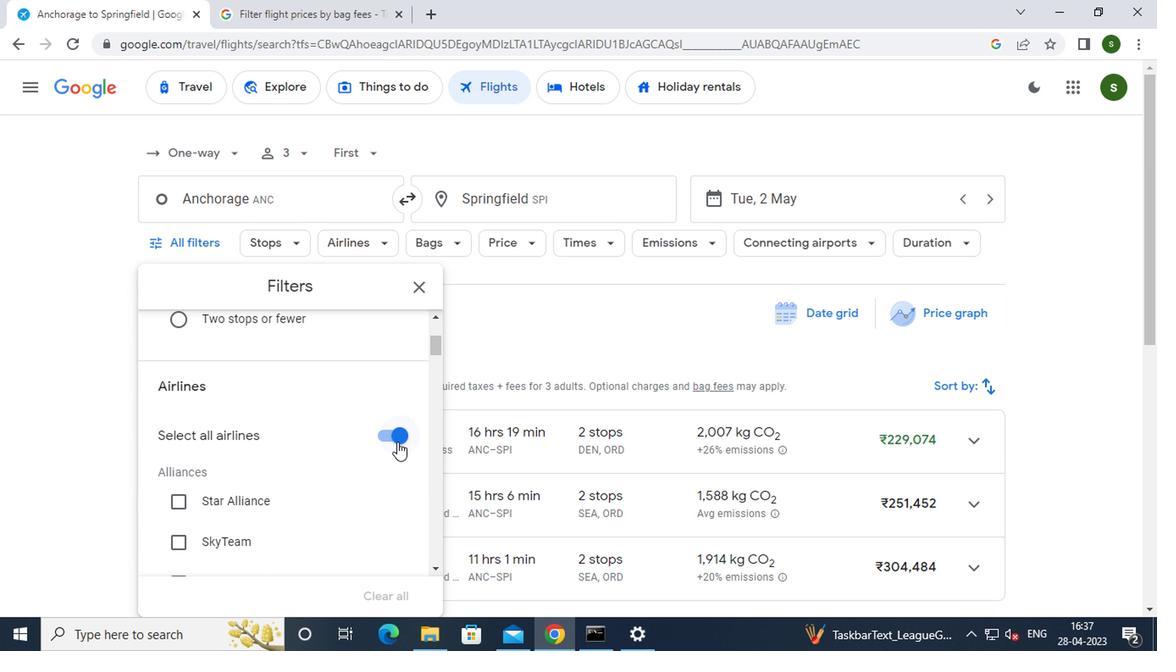 
Action: Mouse moved to (361, 441)
Screenshot: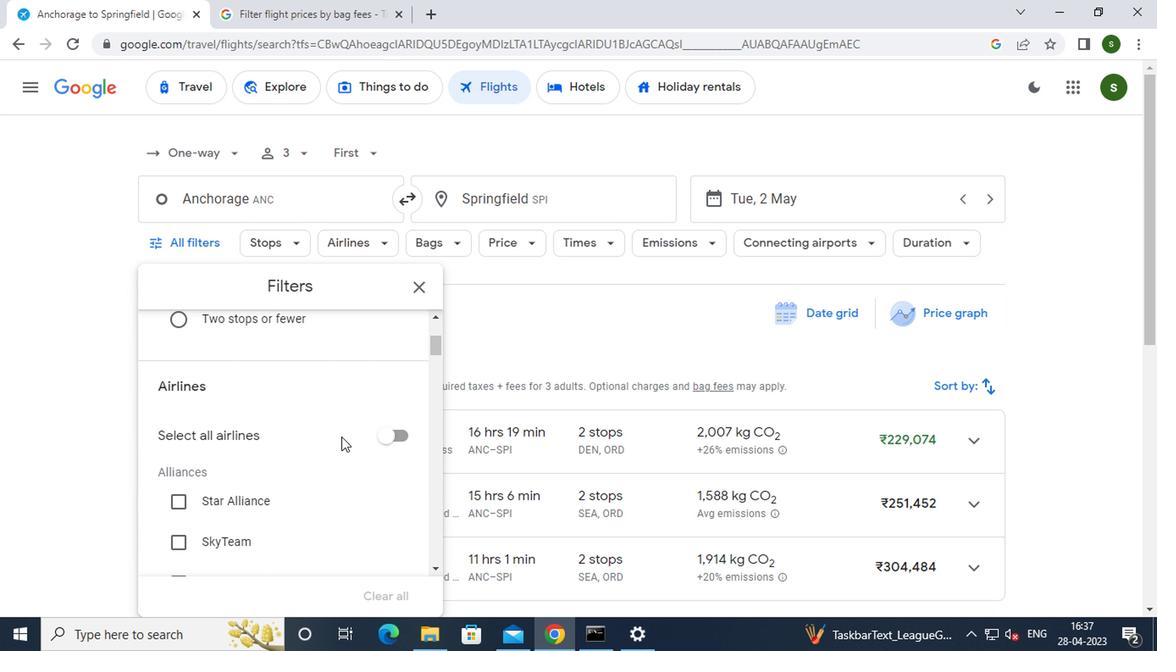 
Action: Mouse scrolled (361, 441) with delta (0, 0)
Screenshot: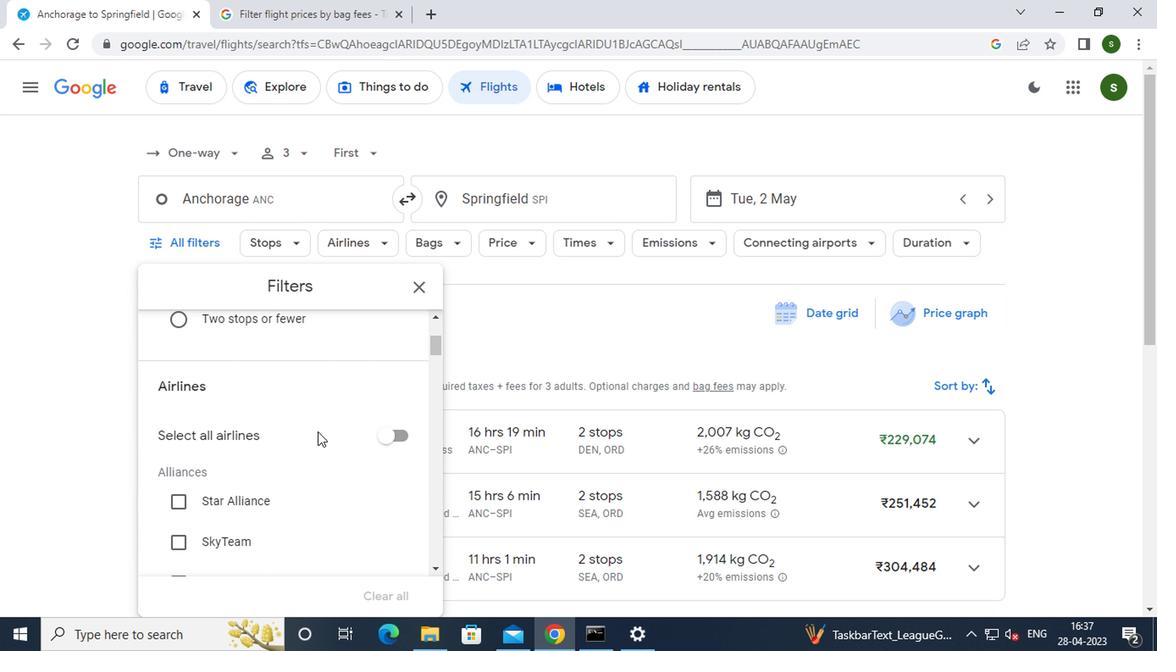 
Action: Mouse scrolled (361, 441) with delta (0, 0)
Screenshot: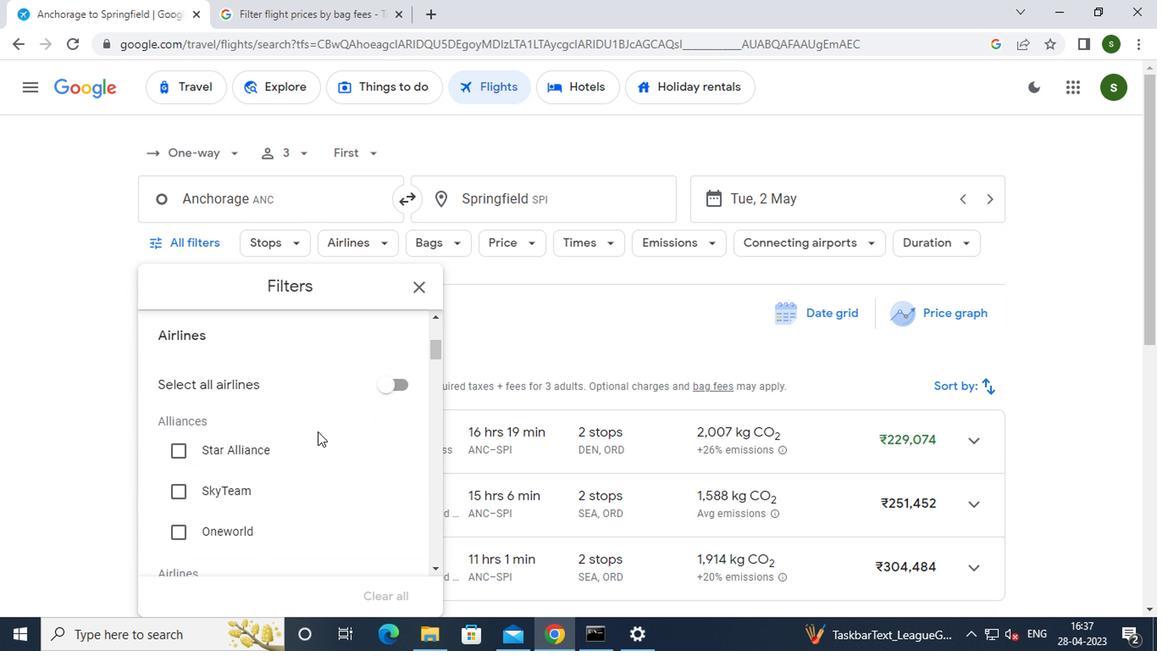 
Action: Mouse scrolled (361, 441) with delta (0, 0)
Screenshot: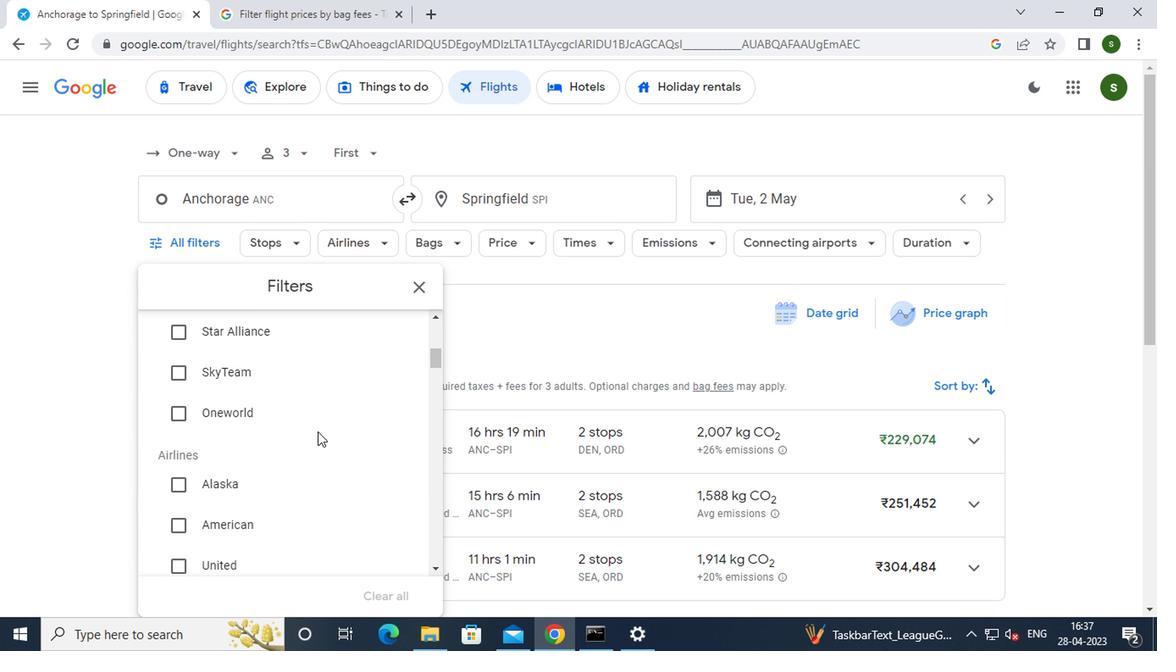 
Action: Mouse scrolled (361, 441) with delta (0, 0)
Screenshot: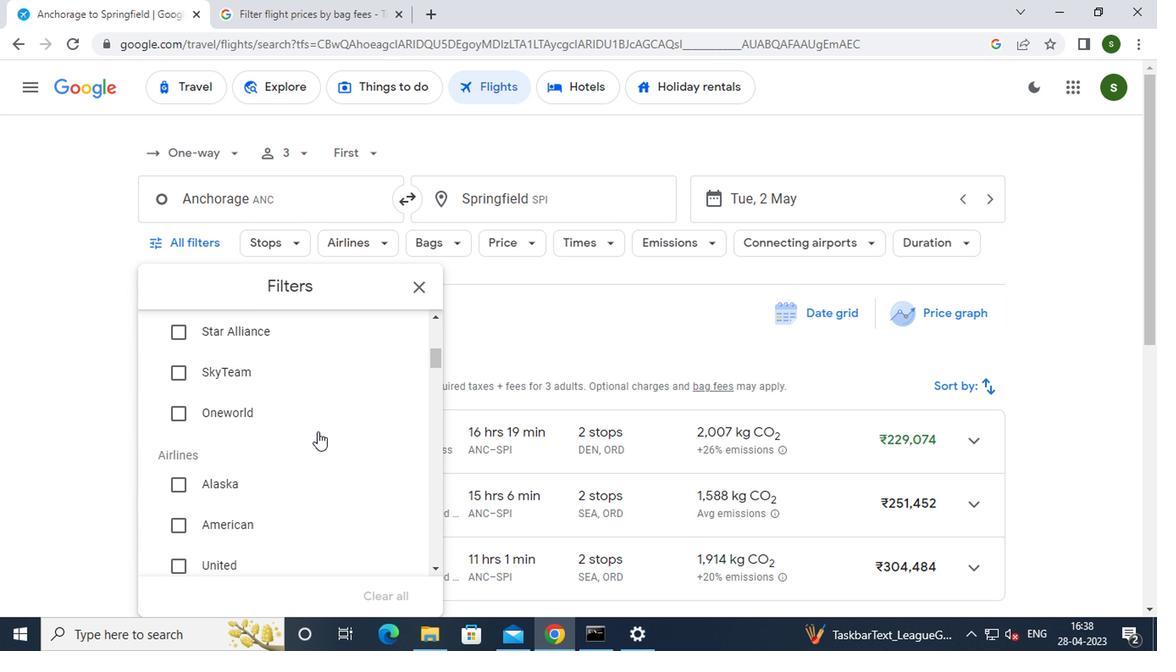 
Action: Mouse scrolled (361, 441) with delta (0, 0)
Screenshot: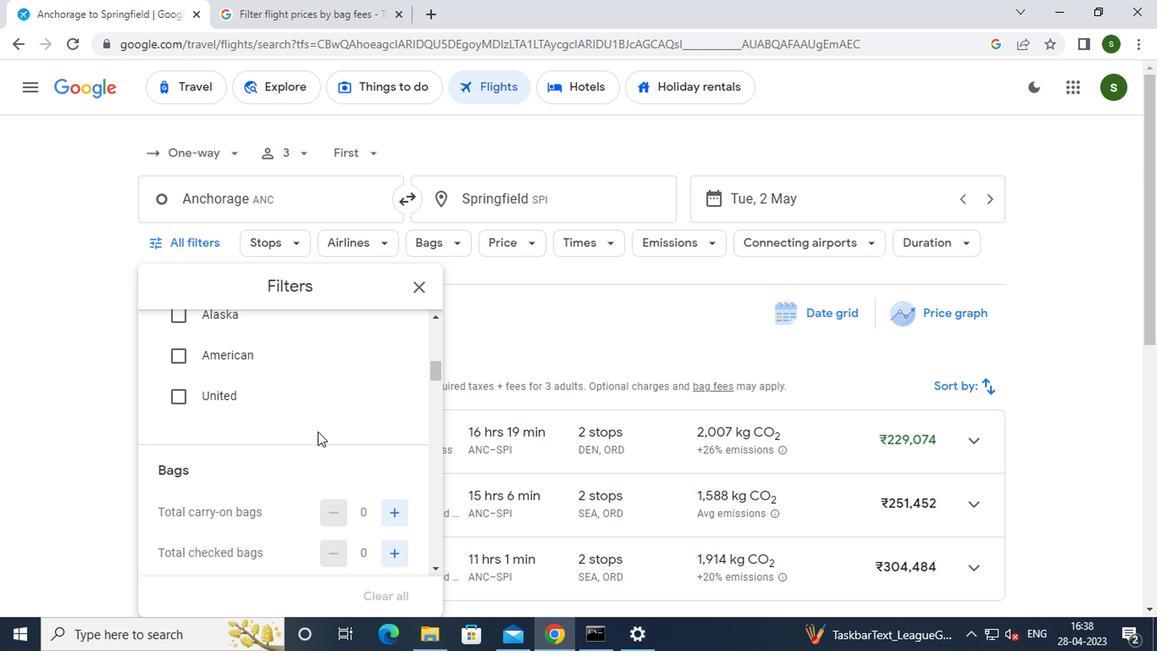 
Action: Mouse moved to (409, 465)
Screenshot: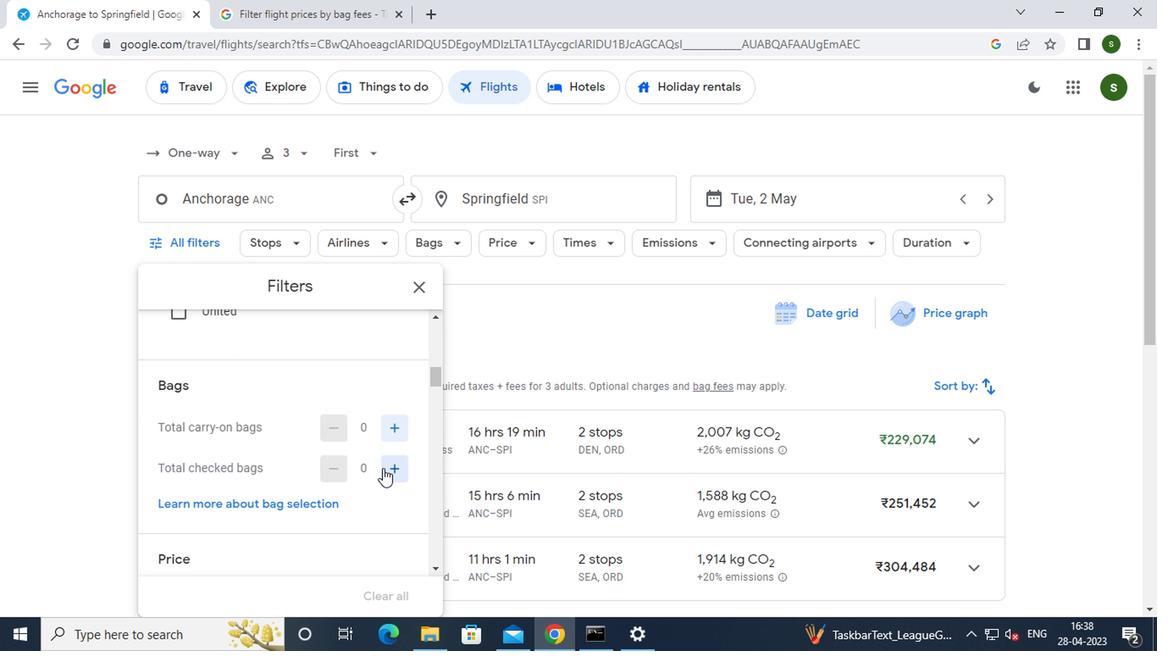 
Action: Mouse pressed left at (409, 465)
Screenshot: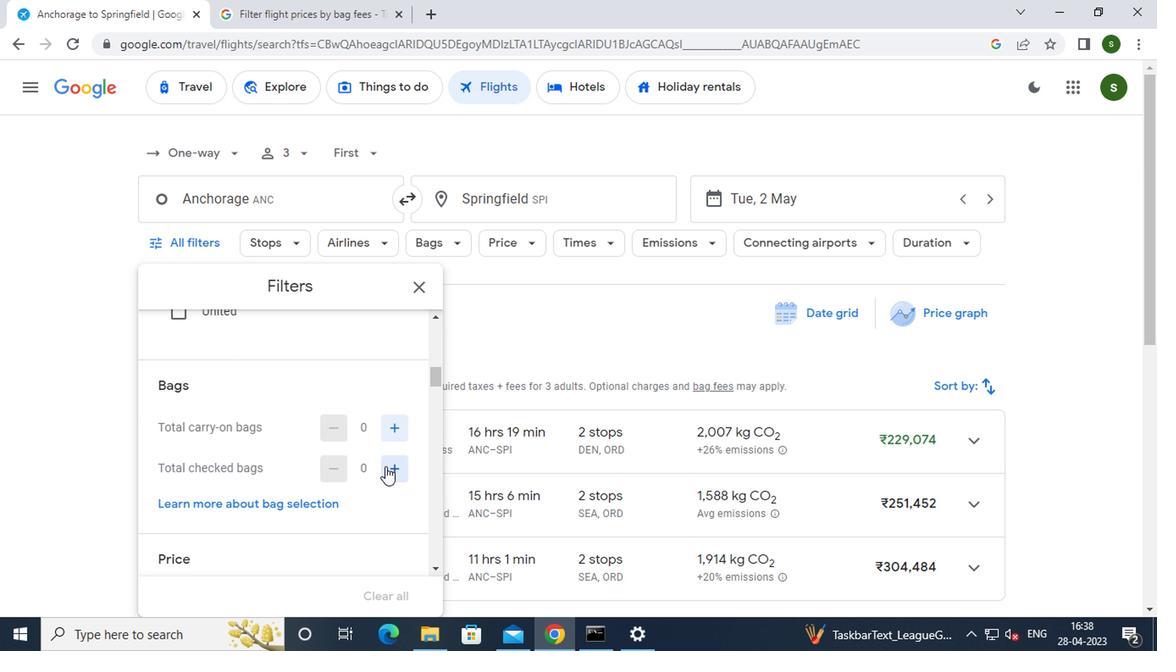 
Action: Mouse pressed left at (409, 465)
Screenshot: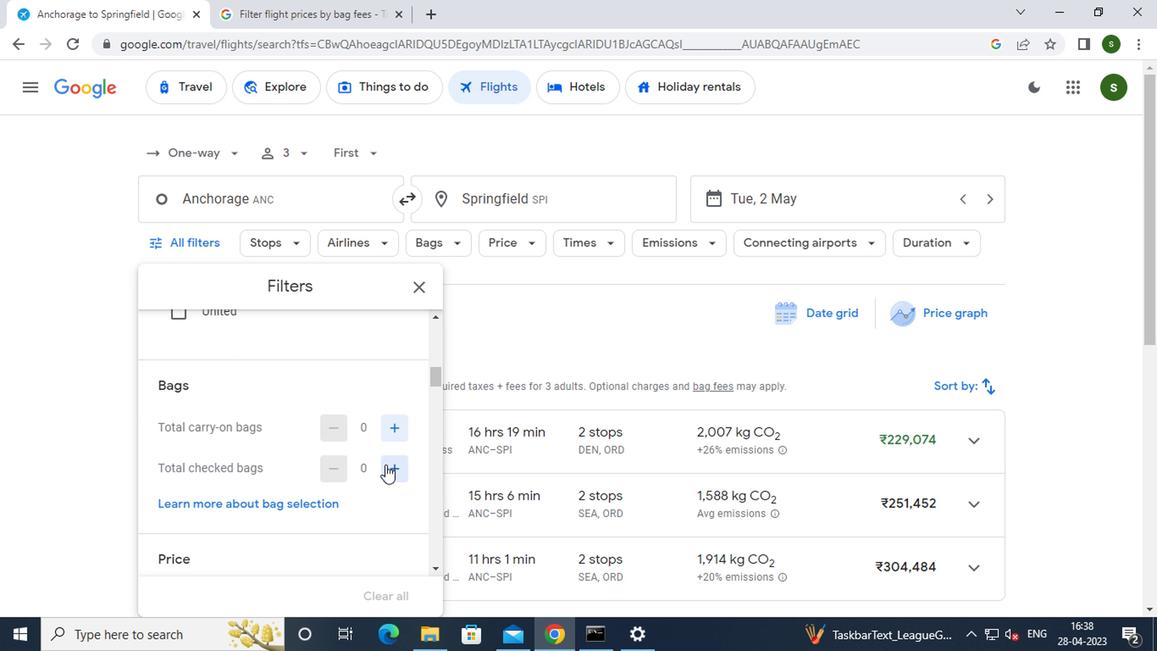 
Action: Mouse pressed left at (409, 465)
Screenshot: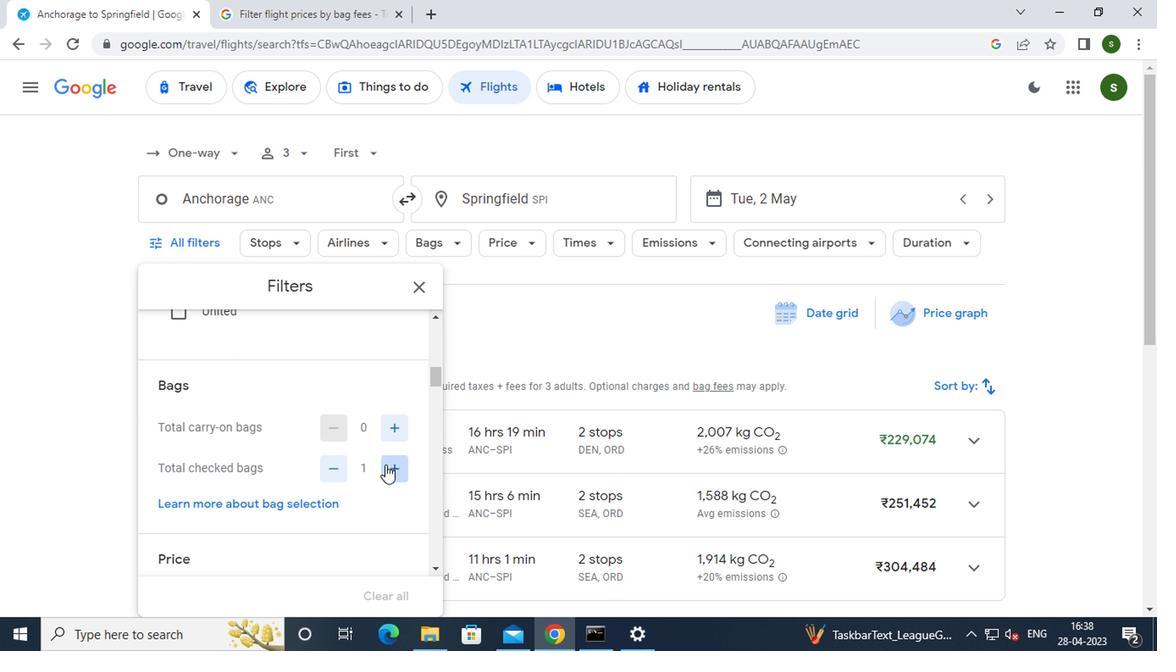 
Action: Mouse pressed left at (409, 465)
Screenshot: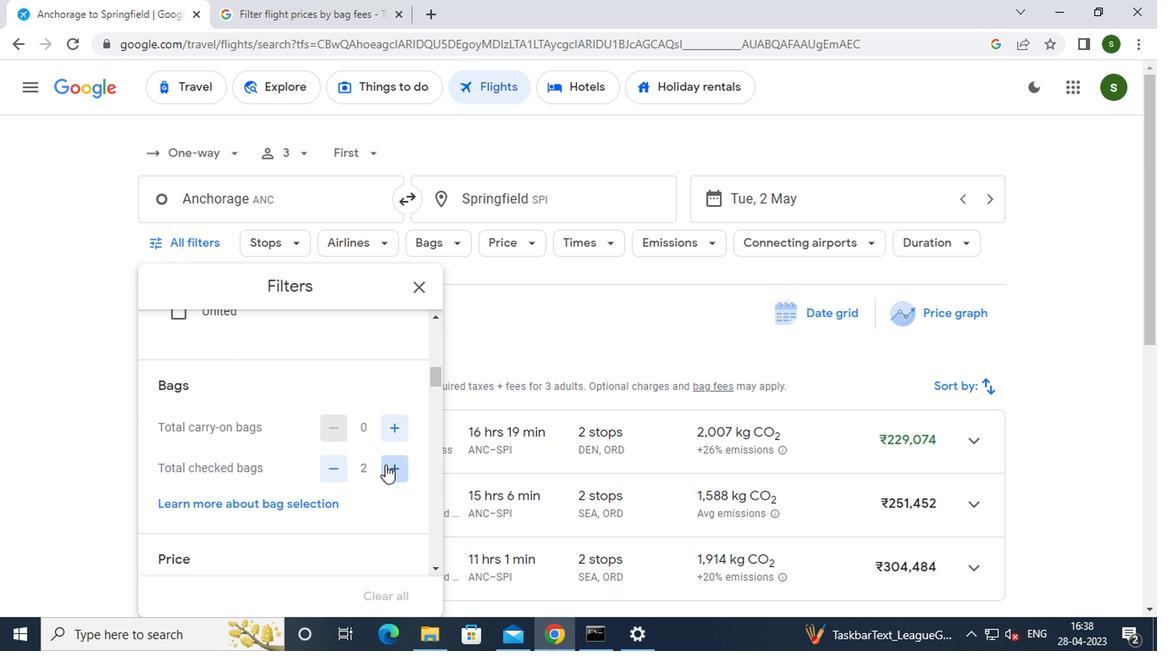 
Action: Mouse pressed left at (409, 465)
Screenshot: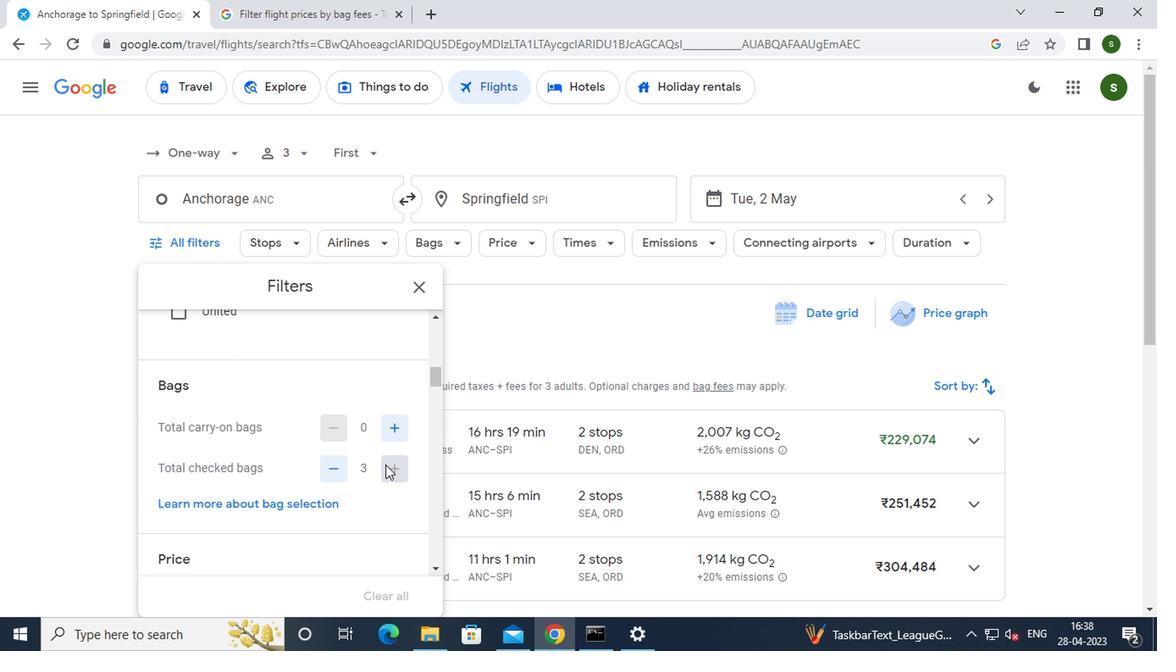 
Action: Mouse pressed left at (409, 465)
Screenshot: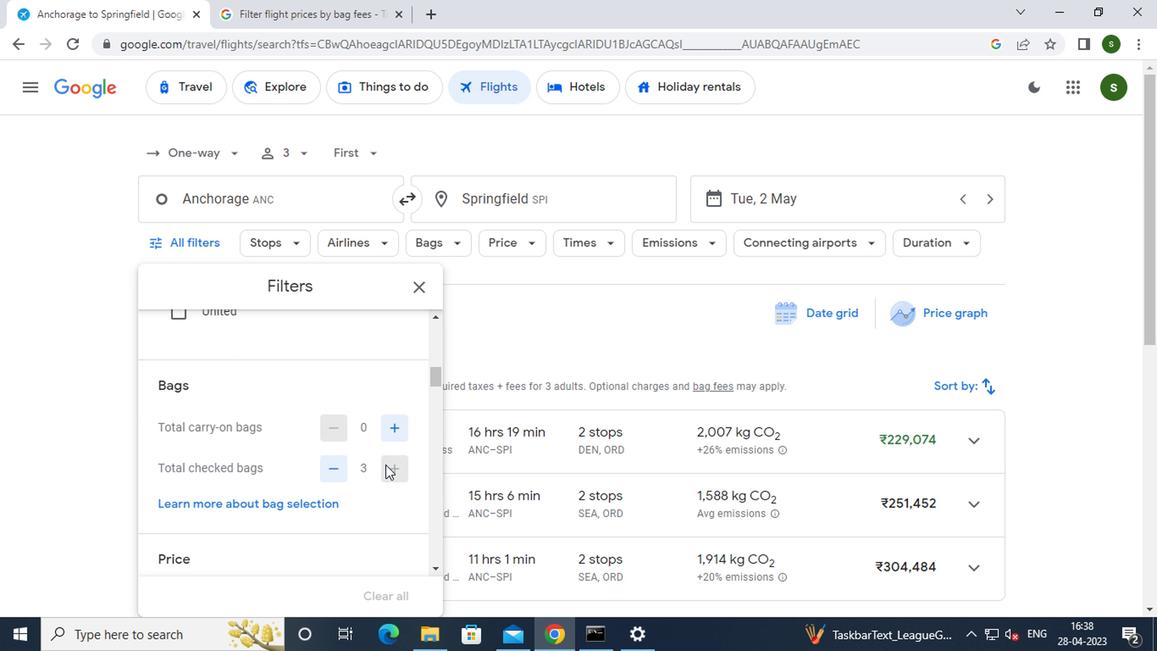 
Action: Mouse moved to (384, 444)
Screenshot: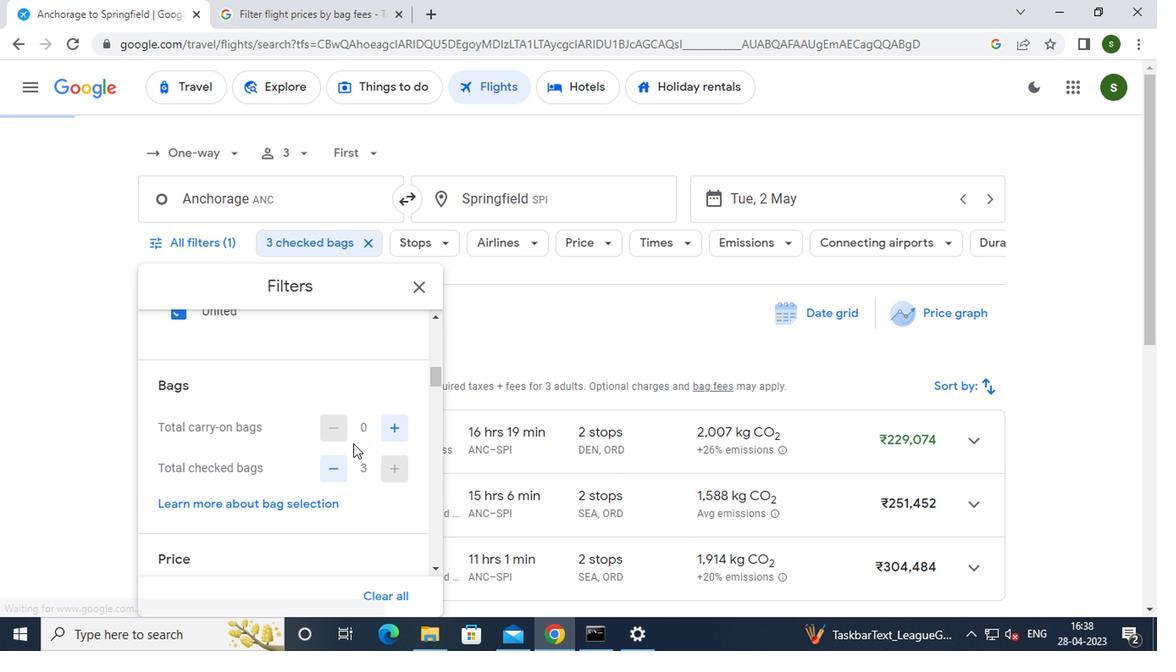 
Action: Mouse scrolled (384, 444) with delta (0, 0)
Screenshot: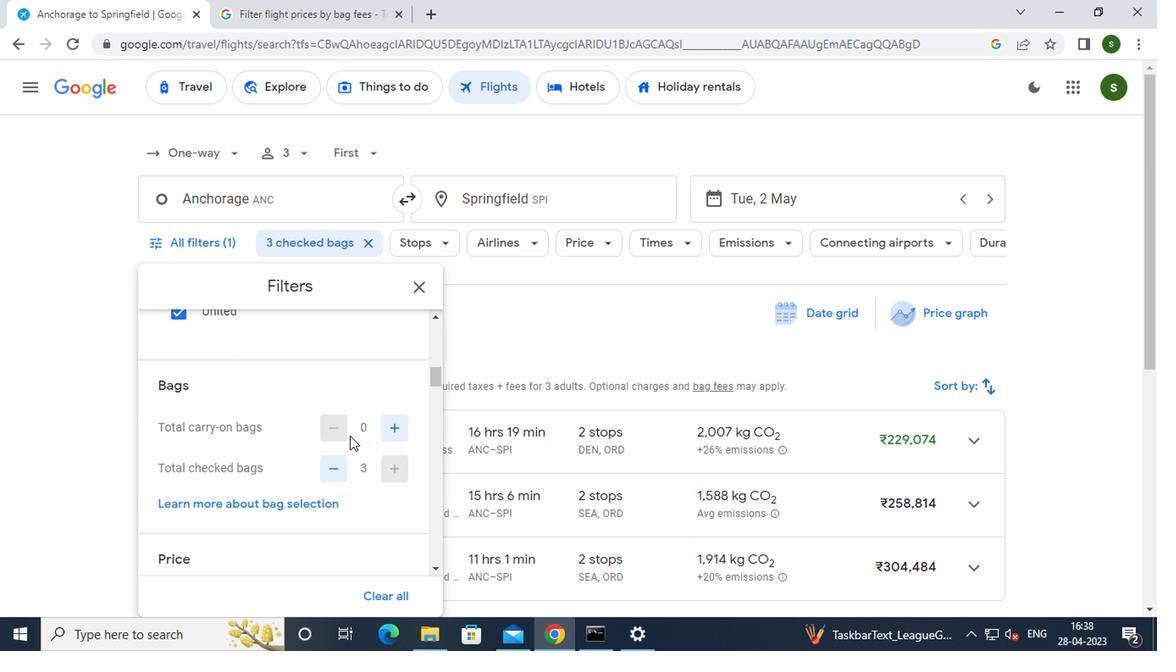 
Action: Mouse scrolled (384, 444) with delta (0, 0)
Screenshot: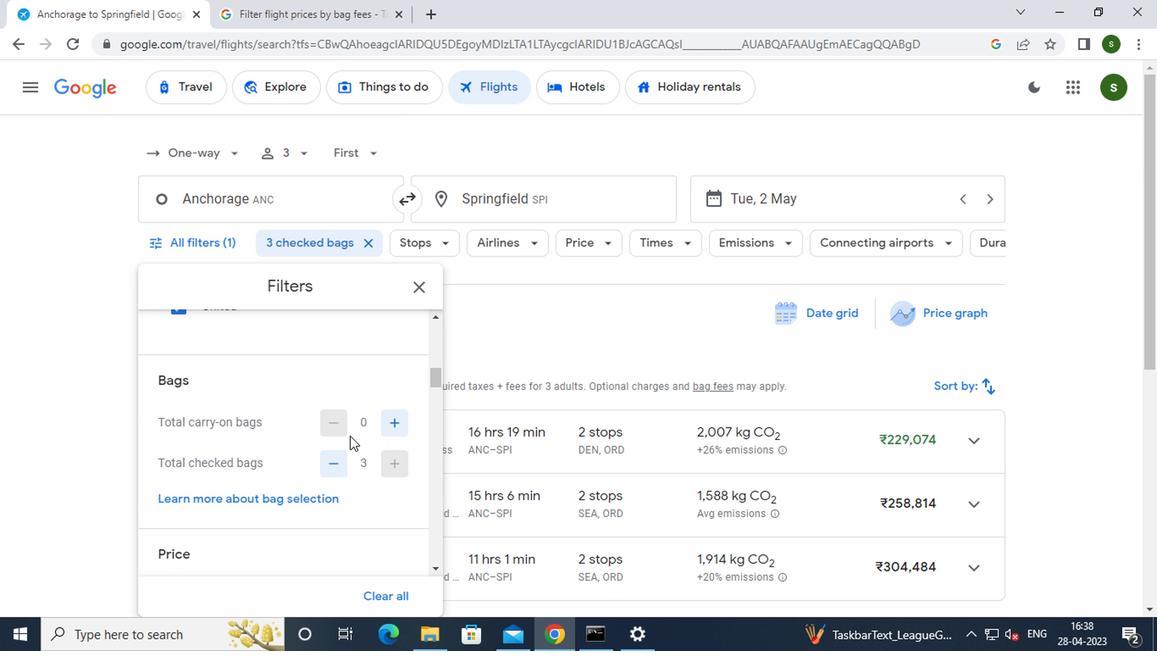 
Action: Mouse moved to (417, 464)
Screenshot: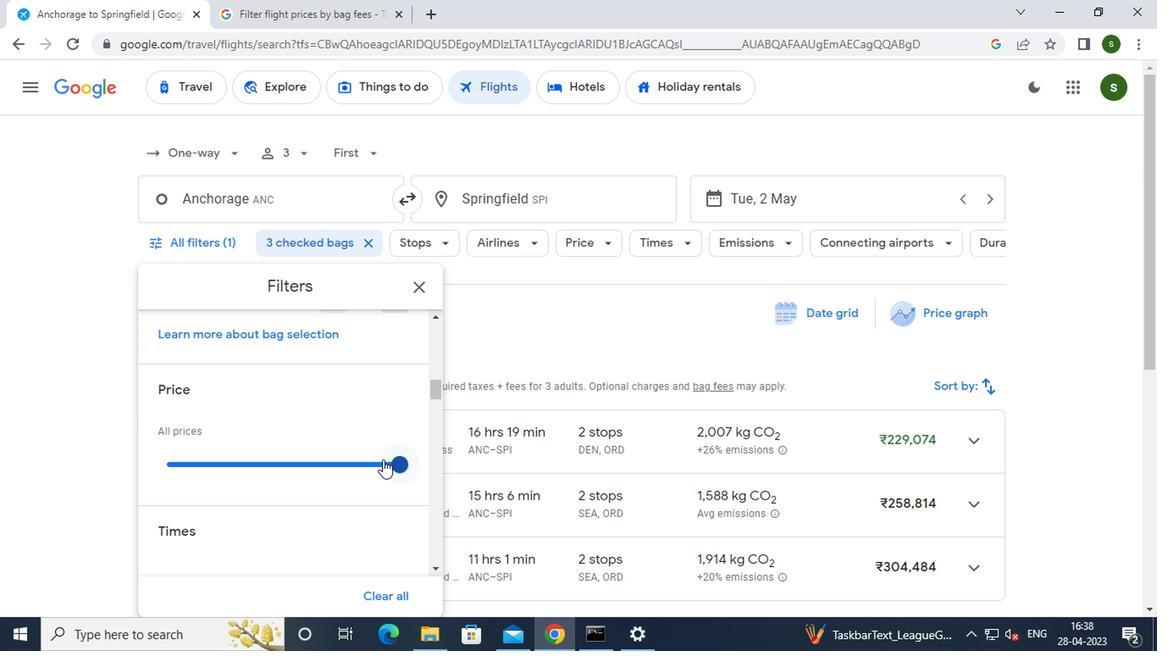 
Action: Mouse pressed left at (417, 464)
Screenshot: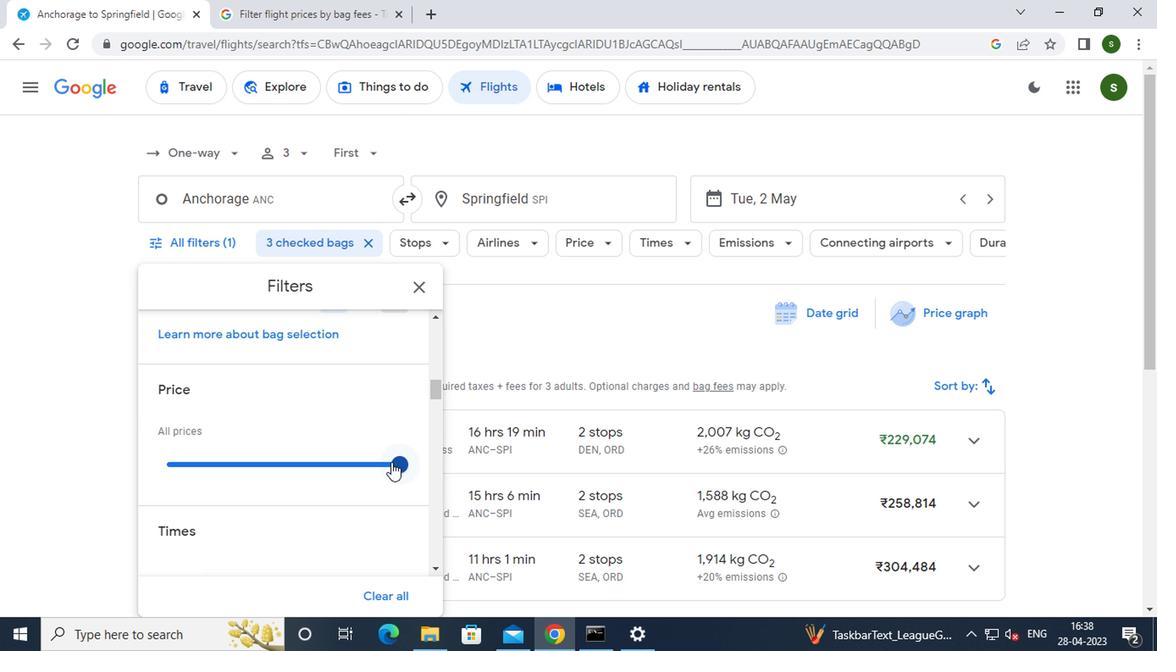 
Action: Mouse moved to (346, 467)
Screenshot: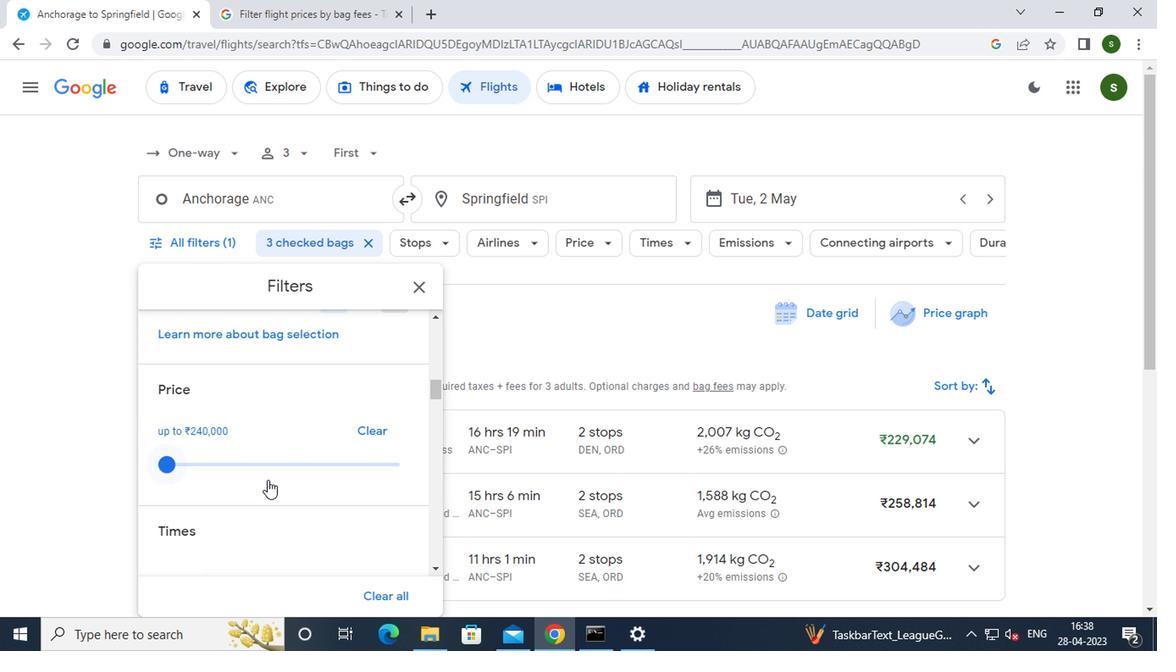 
Action: Mouse scrolled (346, 466) with delta (0, 0)
Screenshot: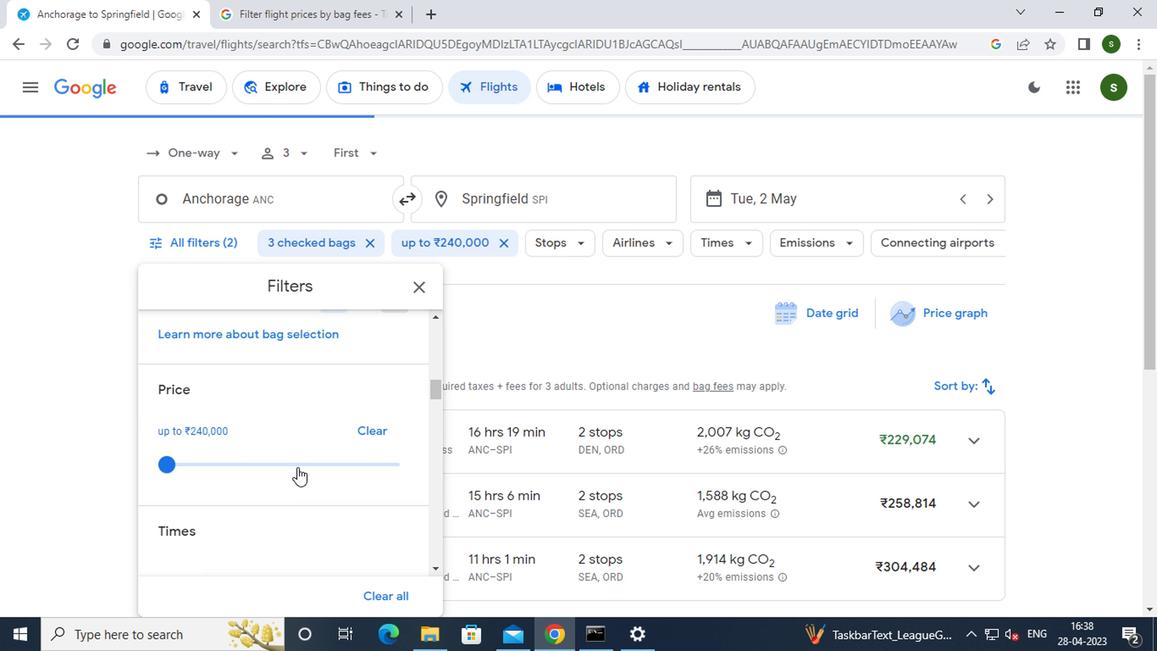 
Action: Mouse scrolled (346, 466) with delta (0, 0)
Screenshot: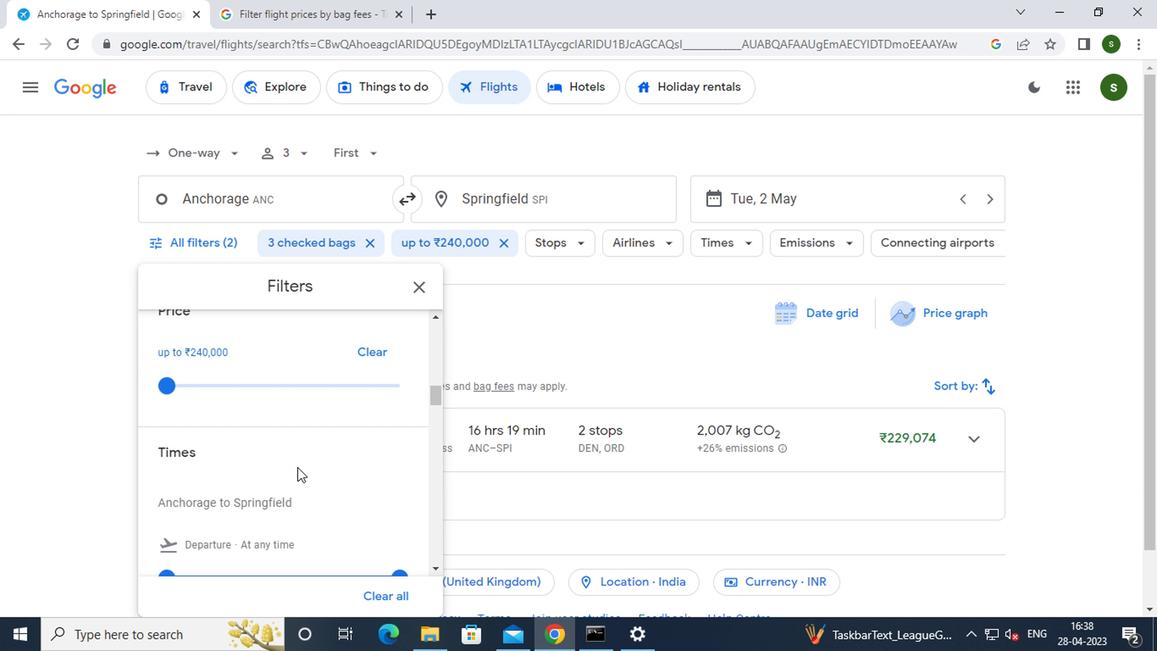 
Action: Mouse moved to (258, 484)
Screenshot: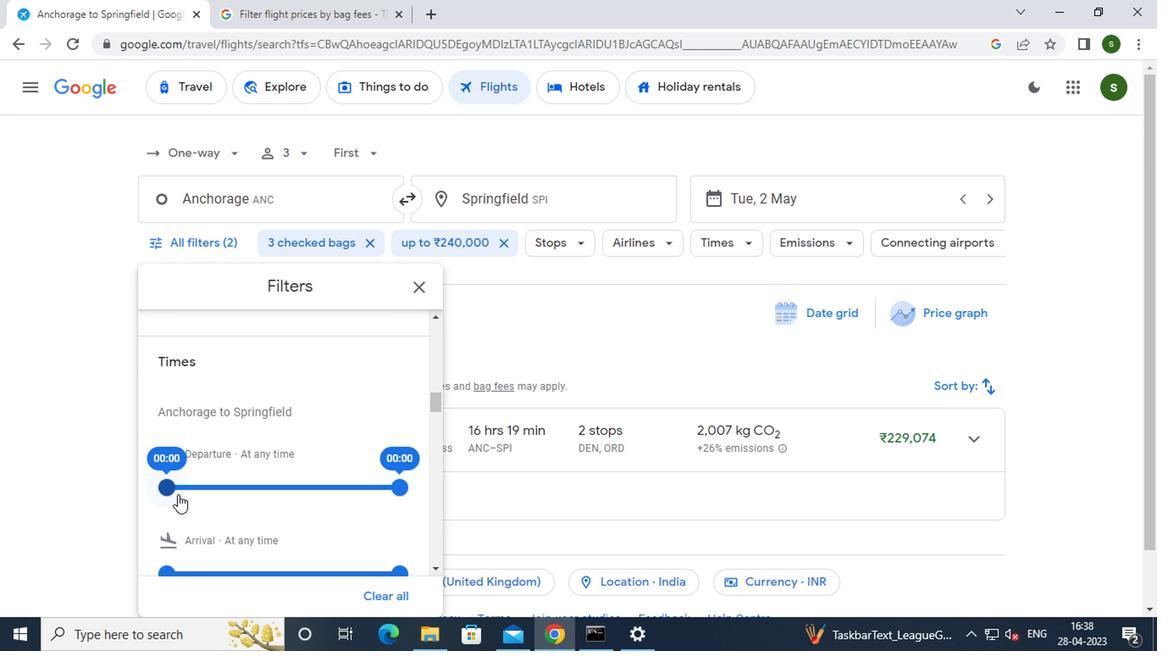 
Action: Mouse pressed left at (258, 484)
Screenshot: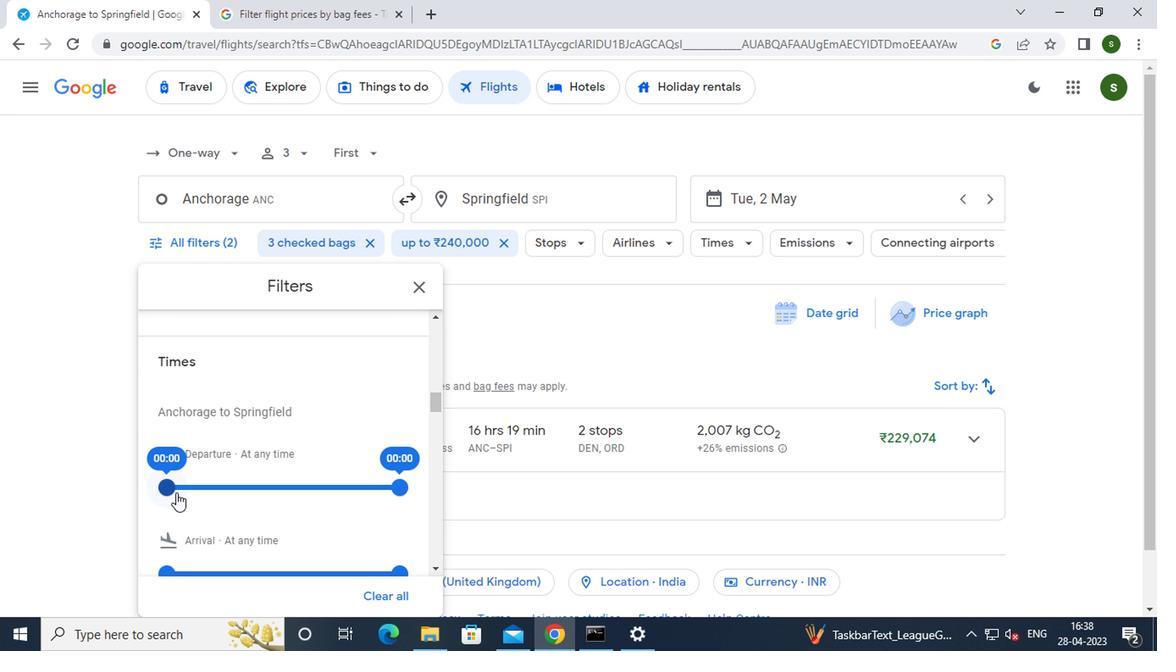 
Action: Mouse moved to (519, 368)
Screenshot: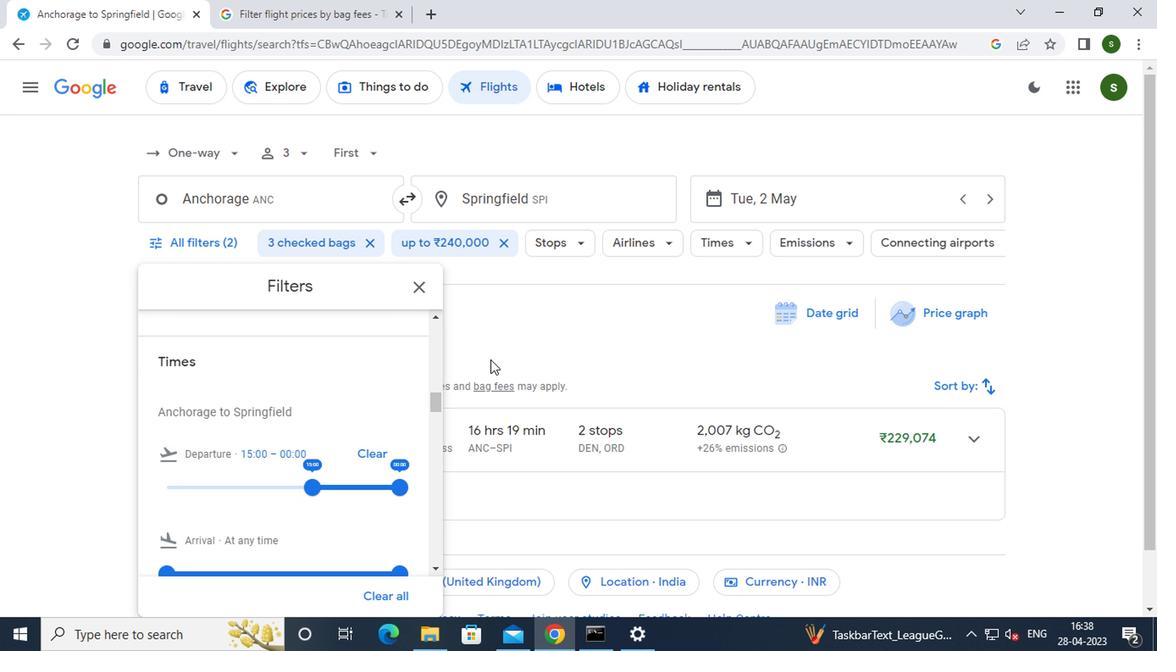 
Action: Mouse pressed left at (519, 368)
Screenshot: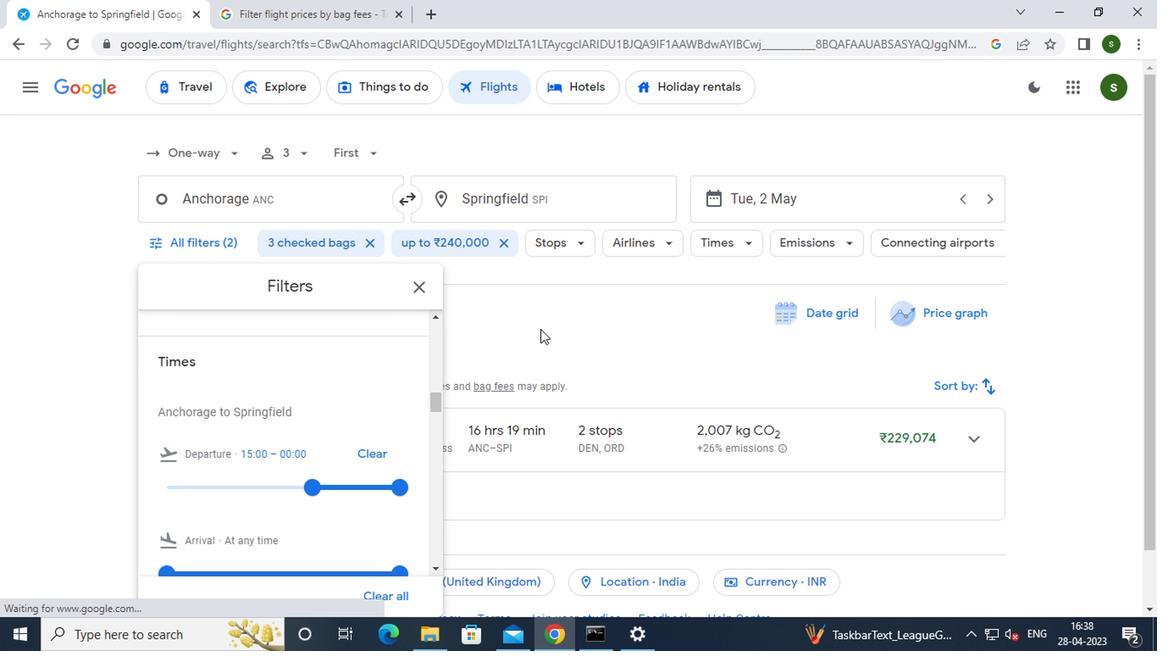 
Action: Mouse moved to (520, 368)
Screenshot: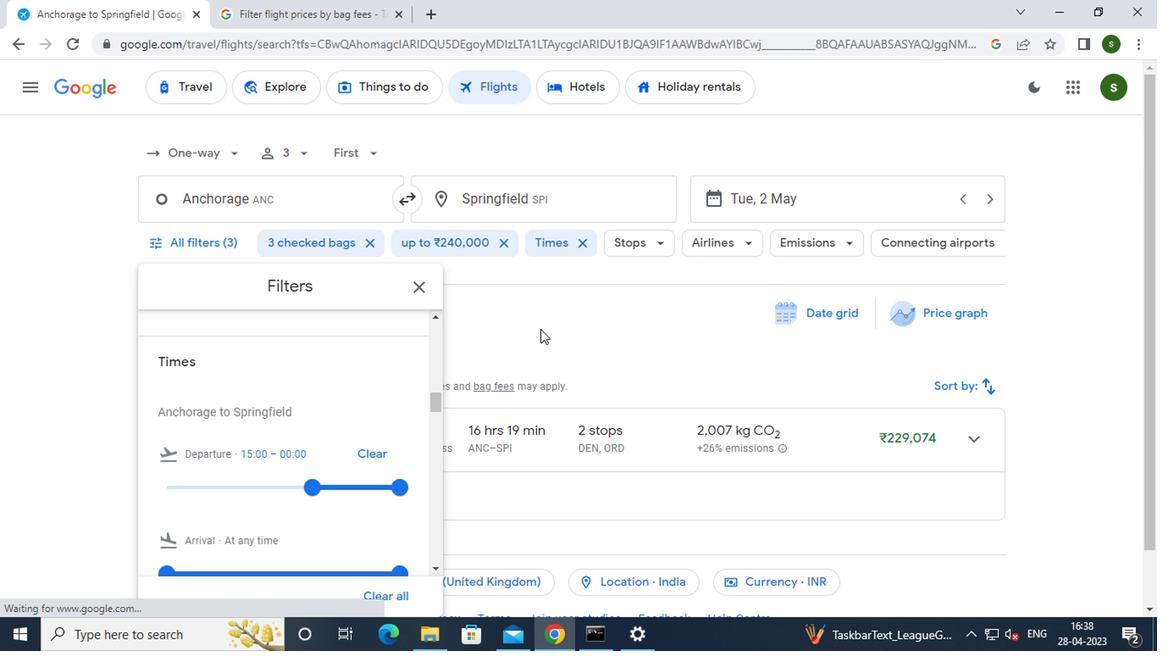 
